 Task: Search one way flight ticket for 4 adults, 2 children, 2 infants in seat and 1 infant on lap in premium economy from Killeen: Killeen-fort Hood Regional Airport / Robert Gray Army Airfield to Evansville: Evansville Regional Airport on 8-3-2023. Choice of flights is Singapure airlines. Number of bags: 2 carry on bags. Price is upto 79000. Outbound departure time preference is 7:45.
Action: Mouse moved to (318, 161)
Screenshot: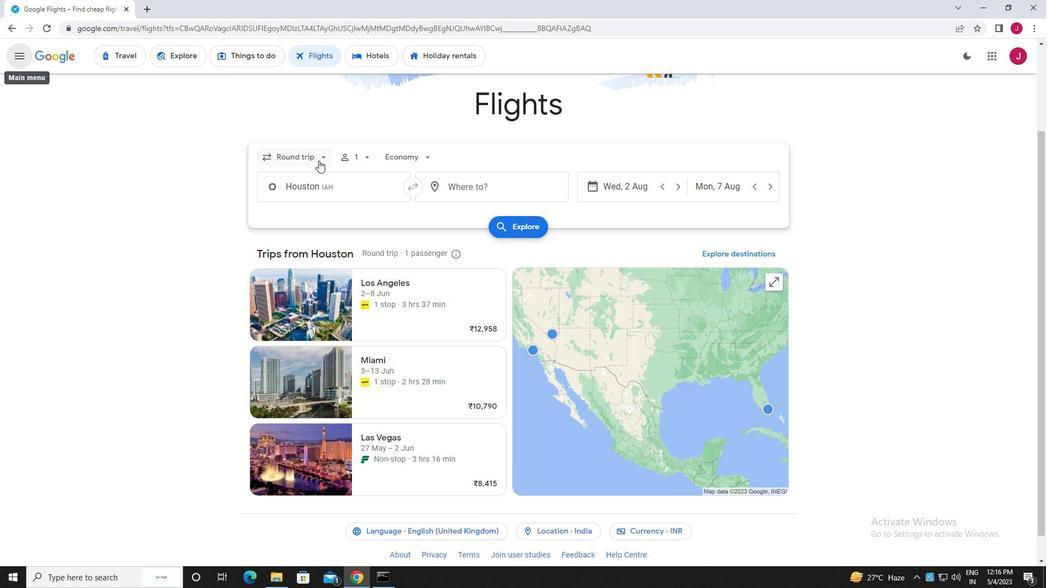 
Action: Mouse pressed left at (318, 161)
Screenshot: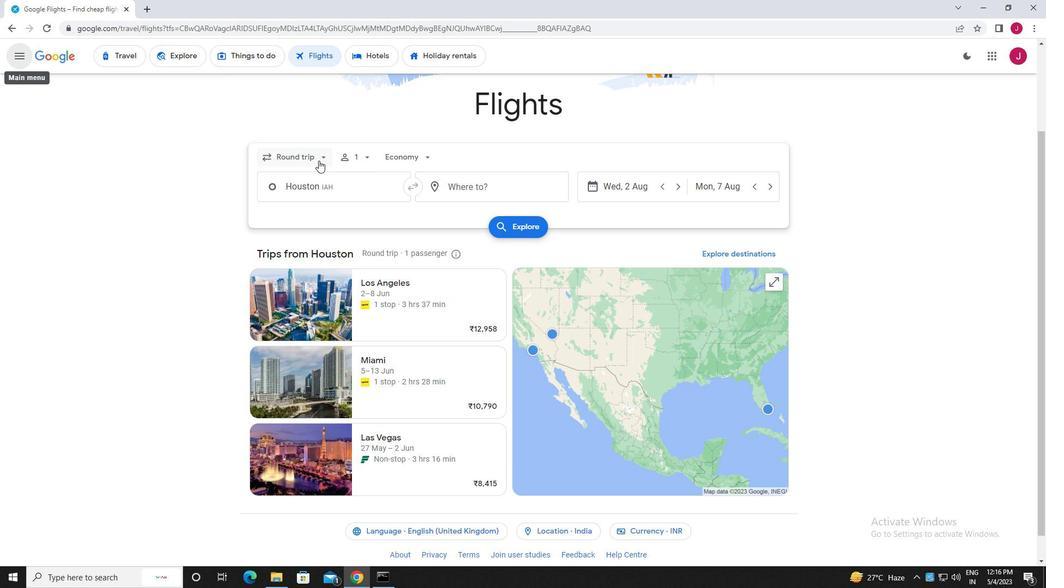 
Action: Mouse moved to (314, 203)
Screenshot: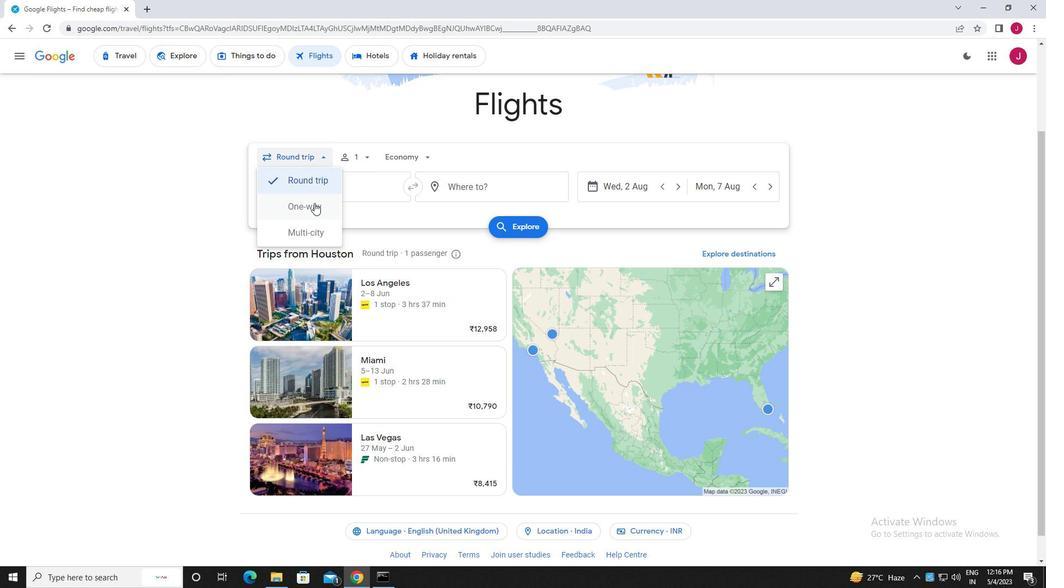 
Action: Mouse pressed left at (314, 203)
Screenshot: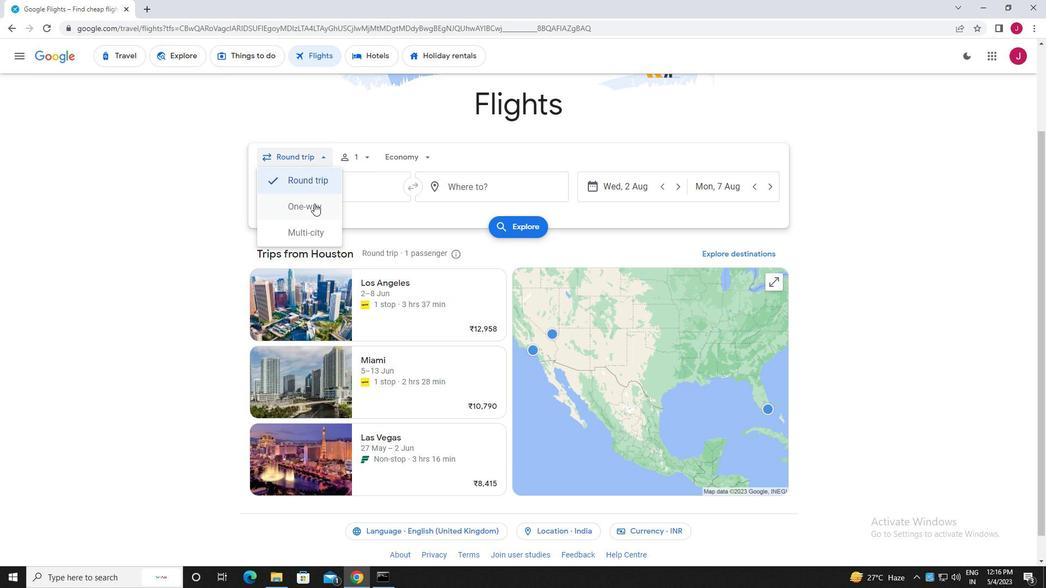 
Action: Mouse moved to (362, 161)
Screenshot: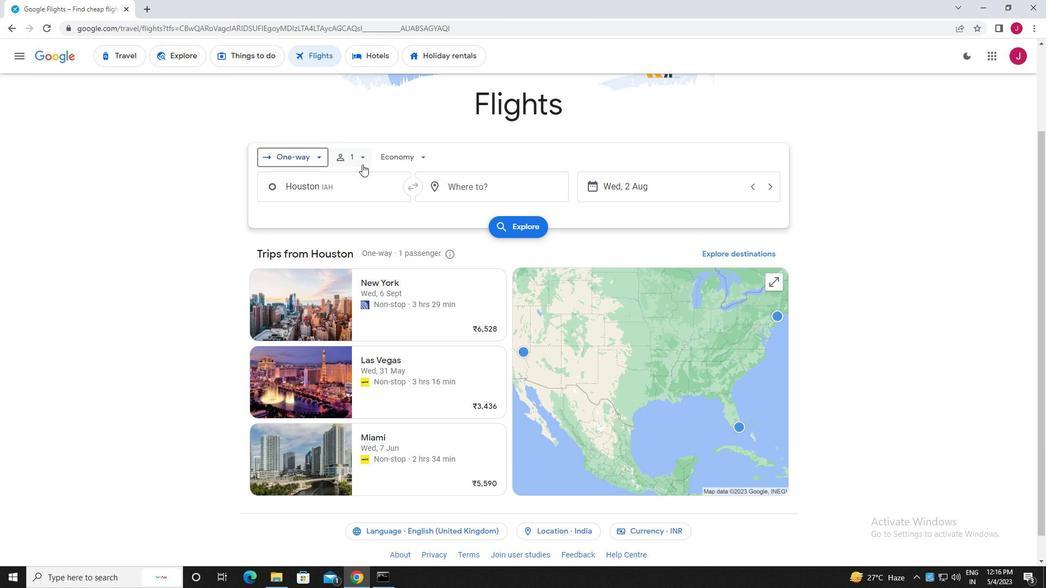 
Action: Mouse pressed left at (362, 161)
Screenshot: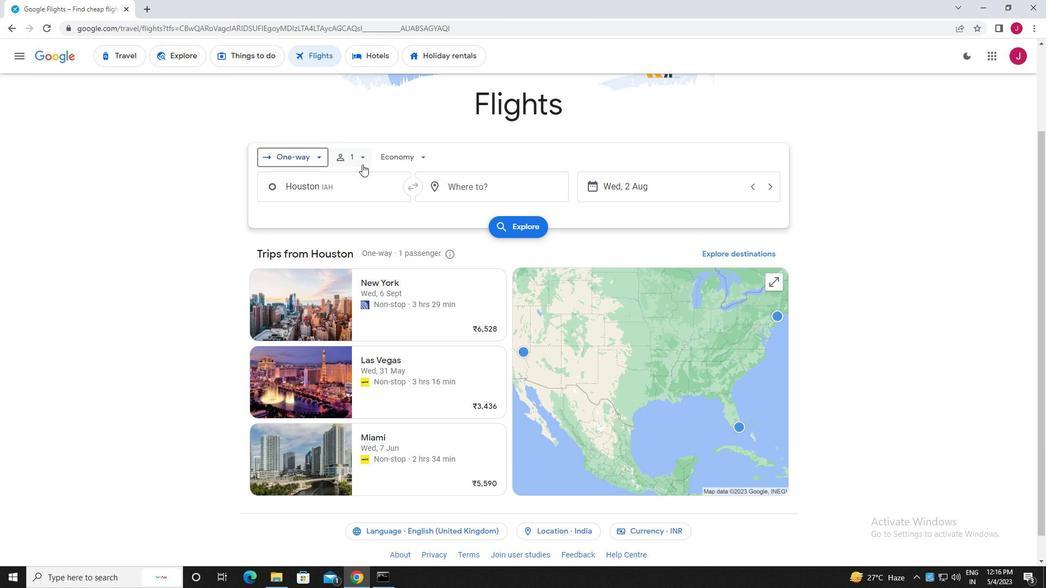 
Action: Mouse moved to (451, 186)
Screenshot: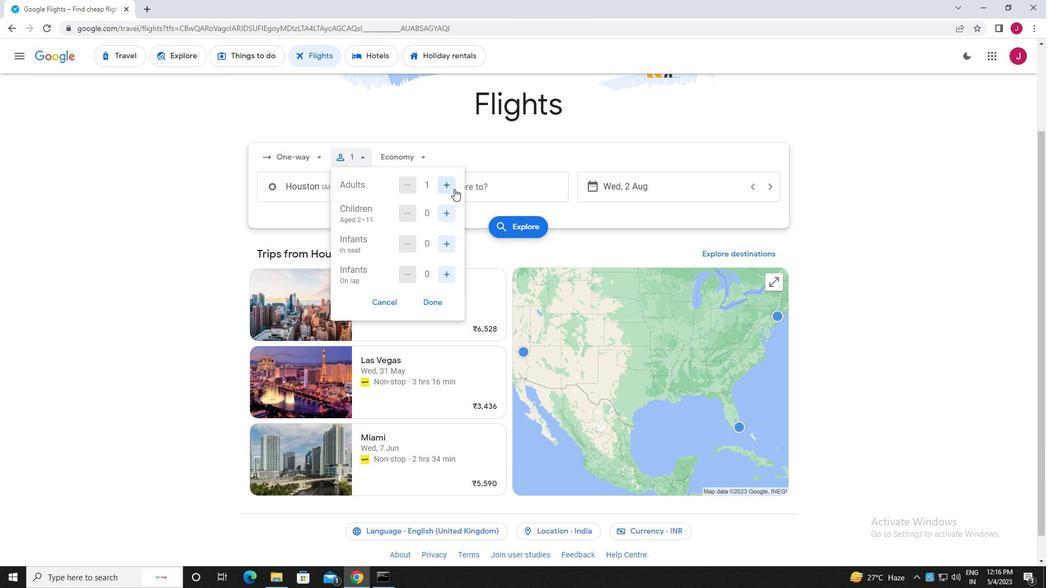 
Action: Mouse pressed left at (451, 186)
Screenshot: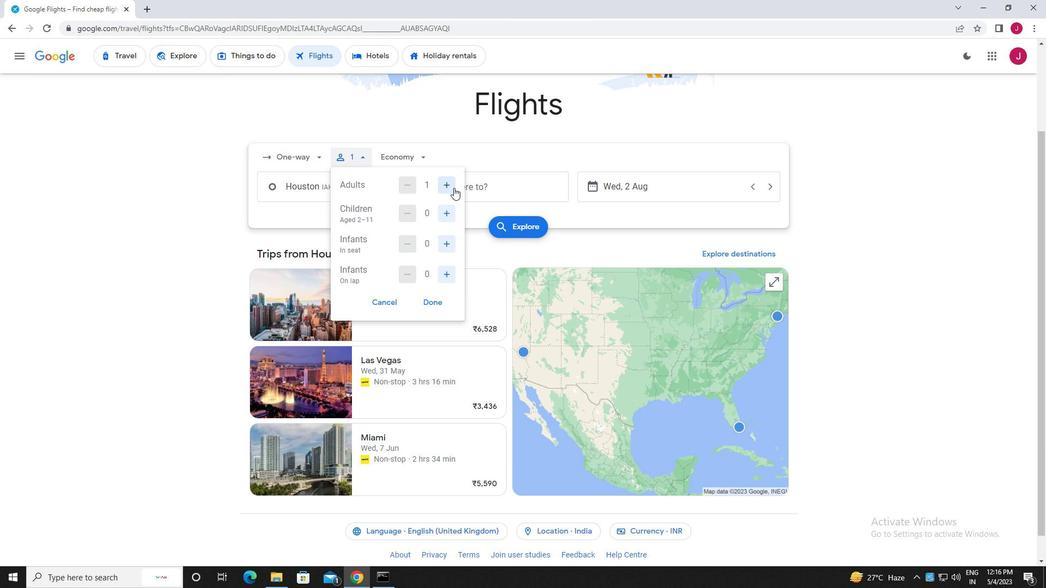 
Action: Mouse pressed left at (451, 186)
Screenshot: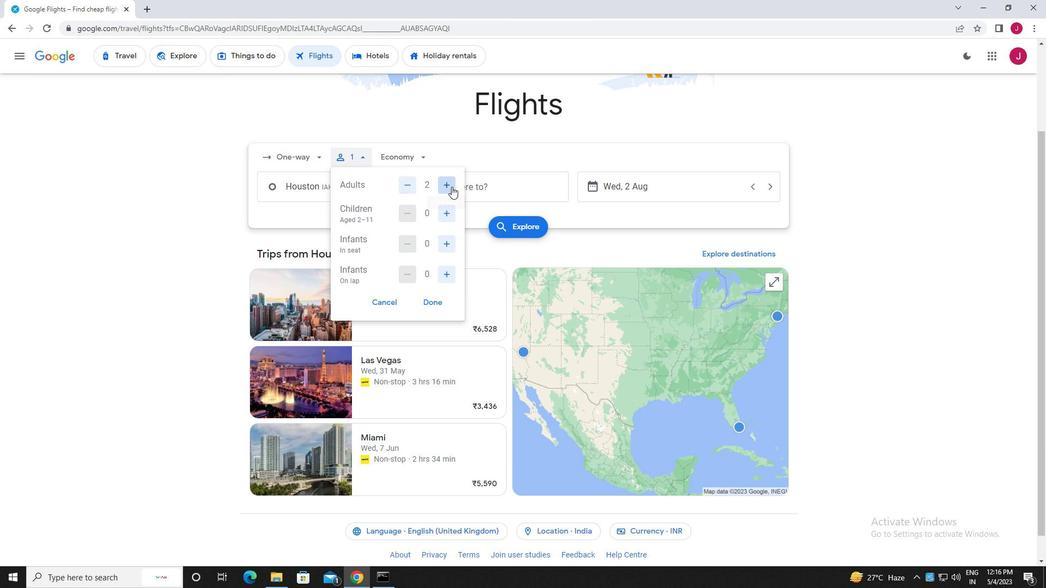 
Action: Mouse pressed left at (451, 186)
Screenshot: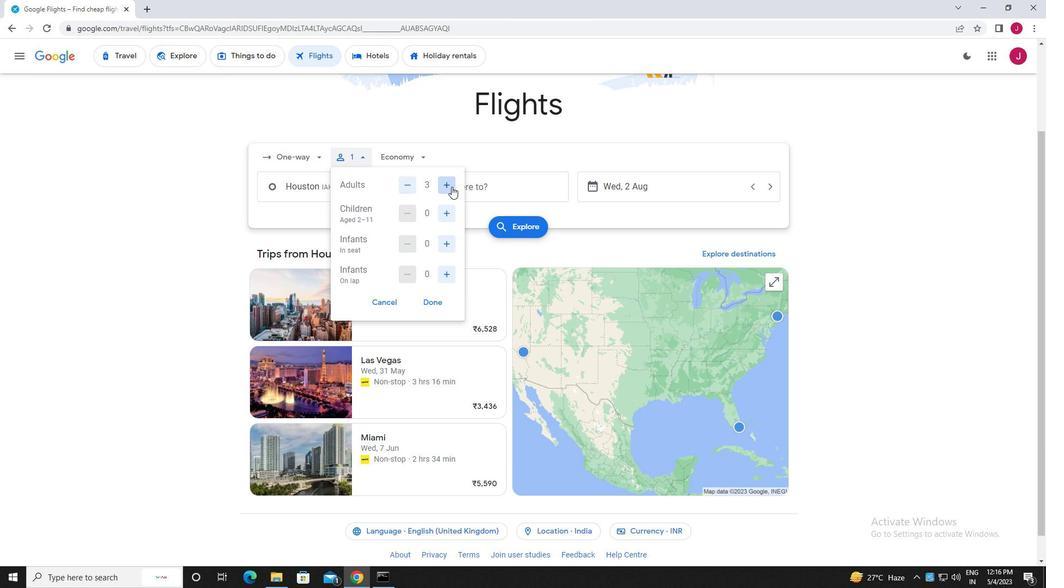 
Action: Mouse moved to (446, 213)
Screenshot: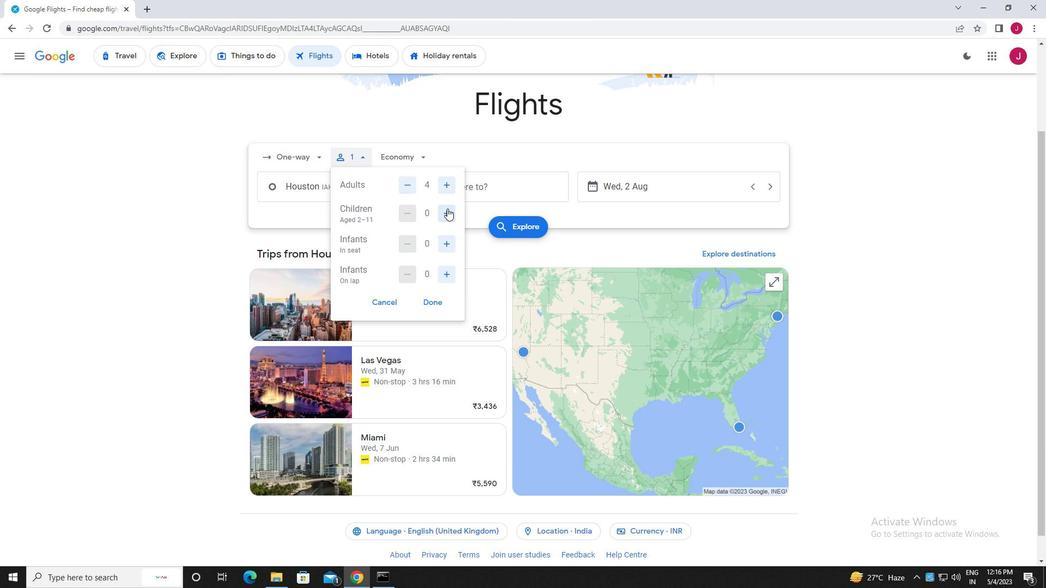 
Action: Mouse pressed left at (446, 213)
Screenshot: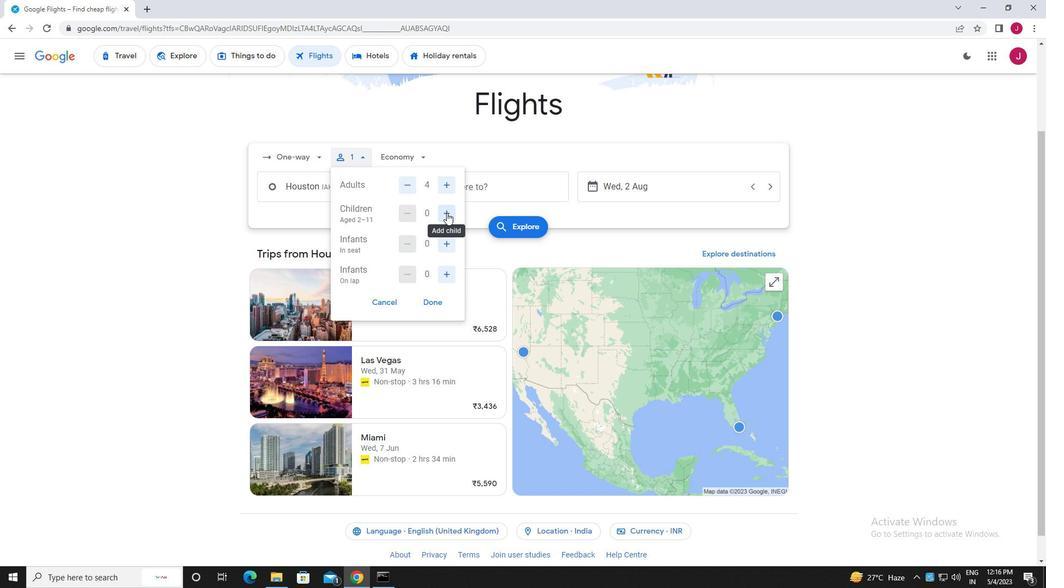 
Action: Mouse pressed left at (446, 213)
Screenshot: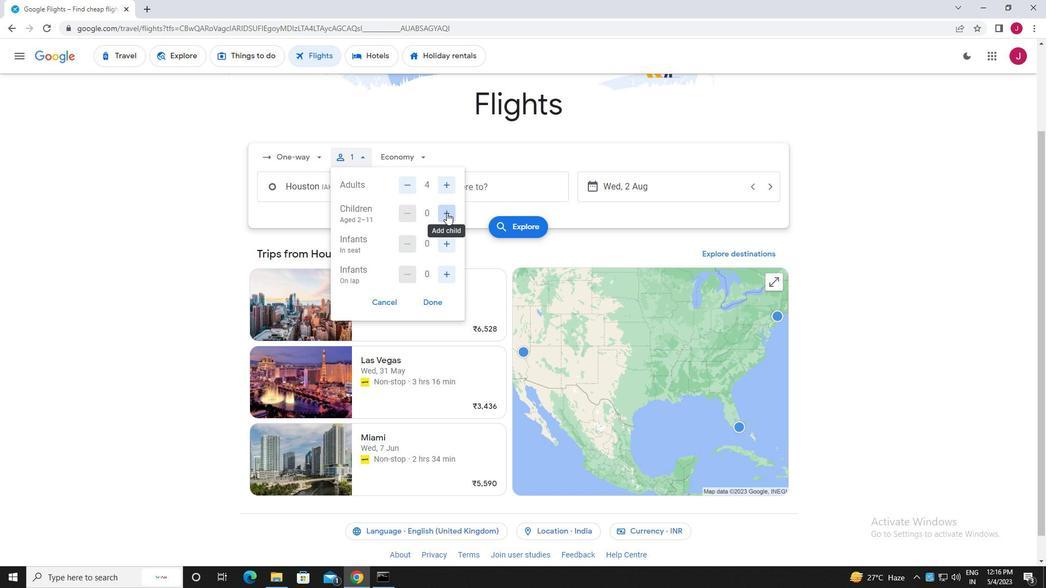 
Action: Mouse moved to (447, 240)
Screenshot: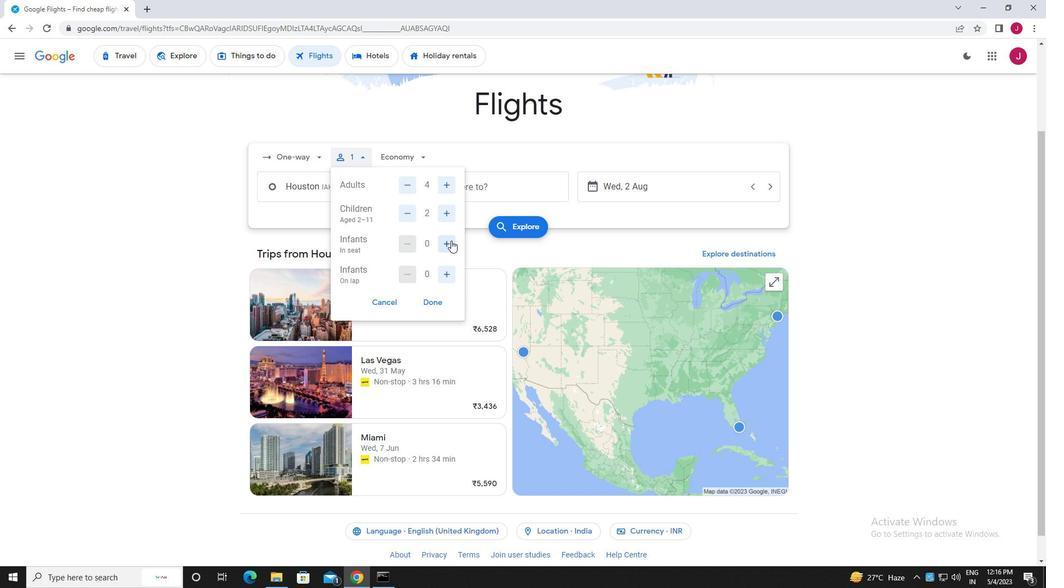
Action: Mouse pressed left at (447, 240)
Screenshot: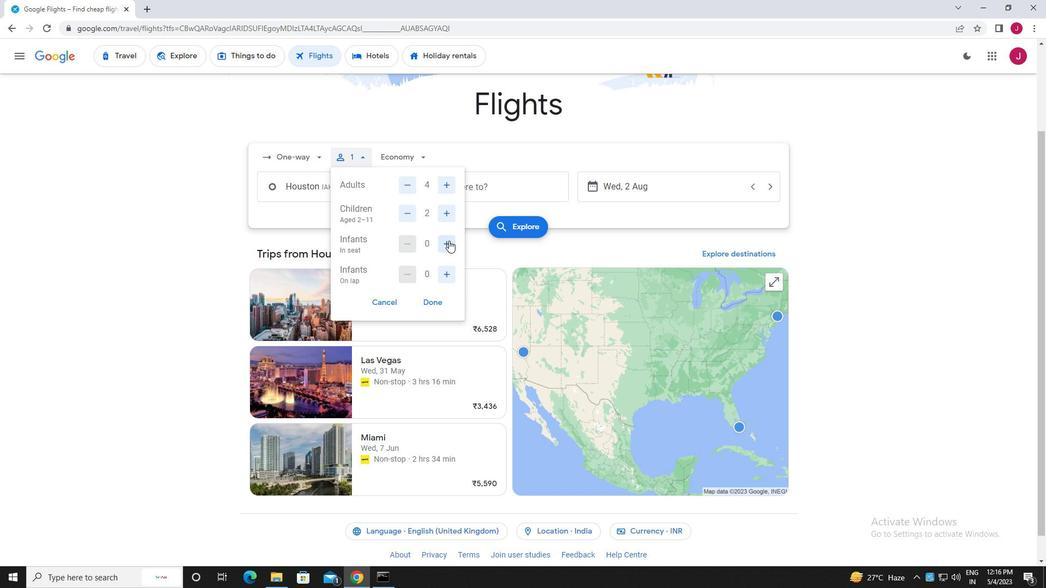 
Action: Mouse moved to (446, 240)
Screenshot: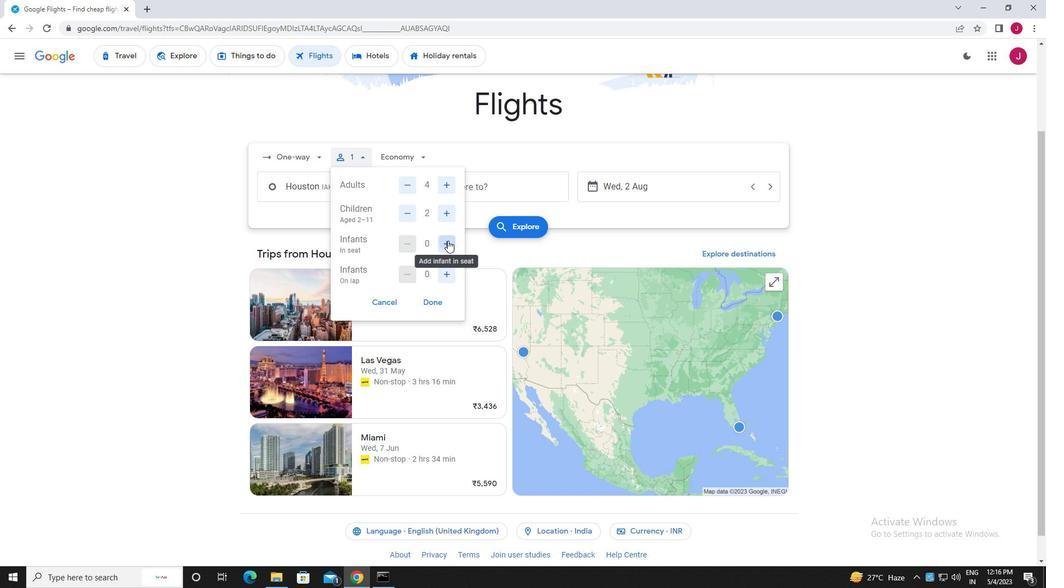 
Action: Mouse pressed left at (446, 240)
Screenshot: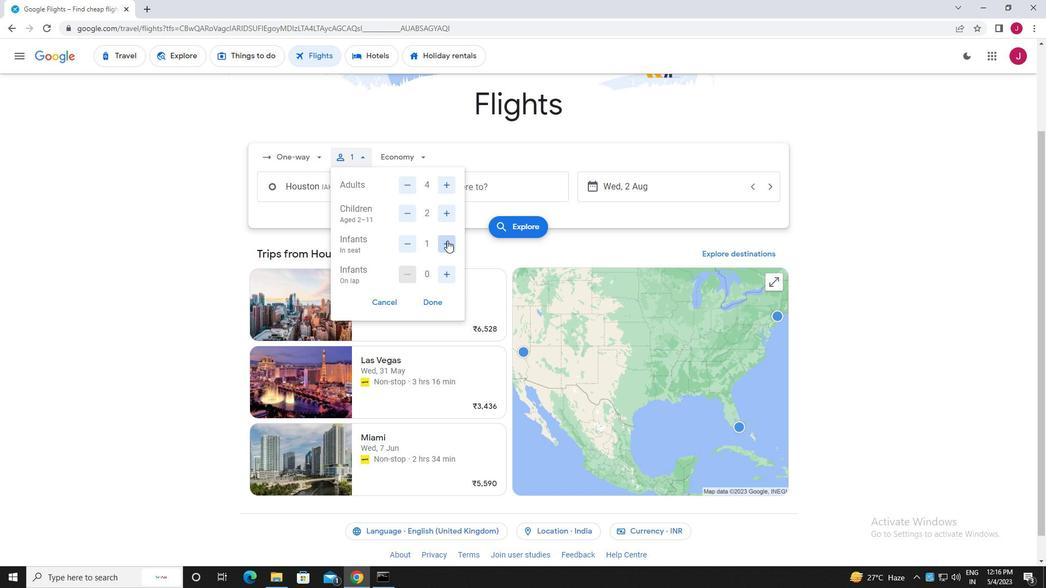 
Action: Mouse moved to (448, 272)
Screenshot: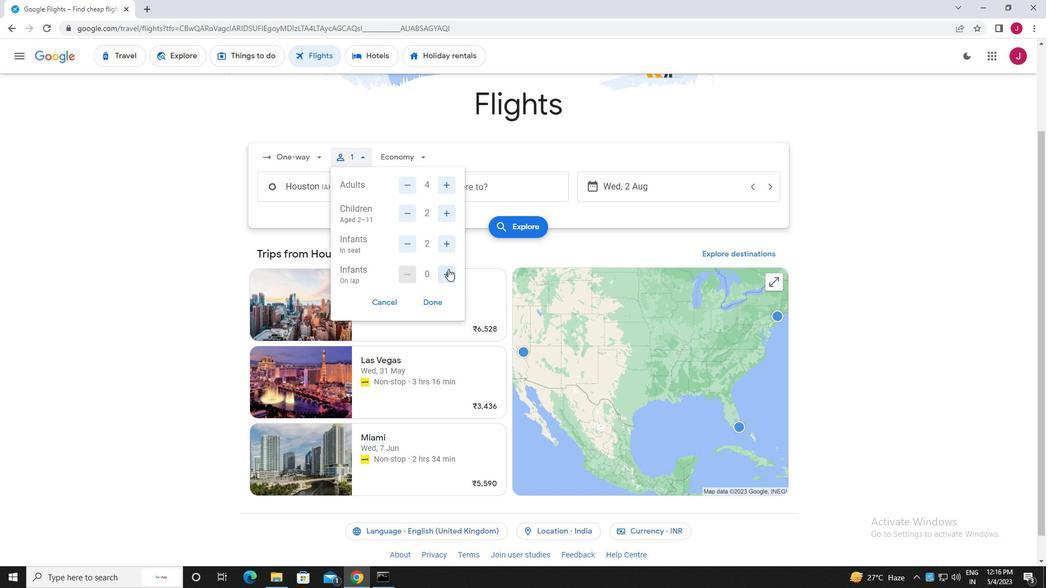 
Action: Mouse pressed left at (448, 272)
Screenshot: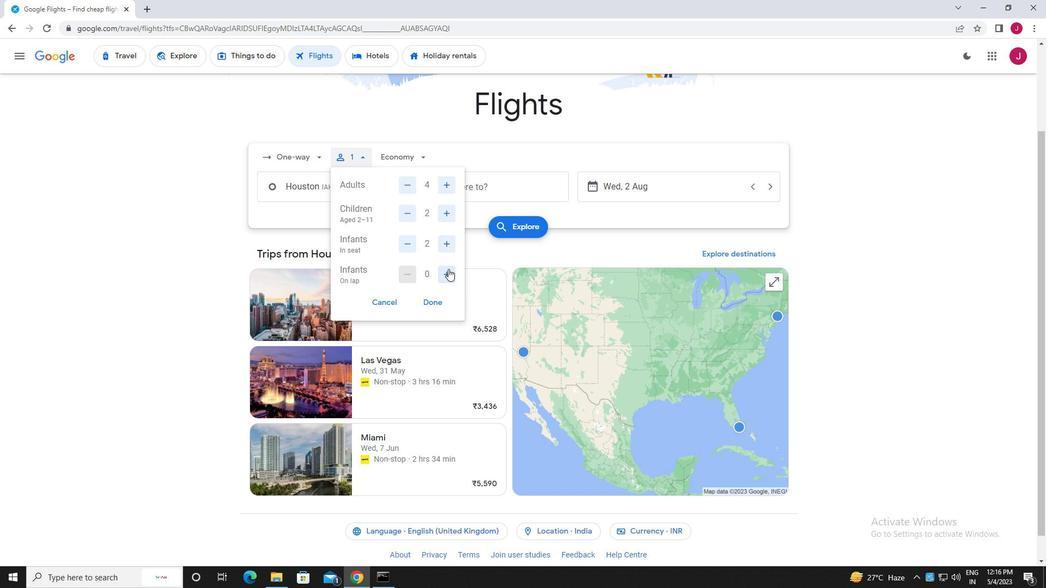 
Action: Mouse moved to (434, 299)
Screenshot: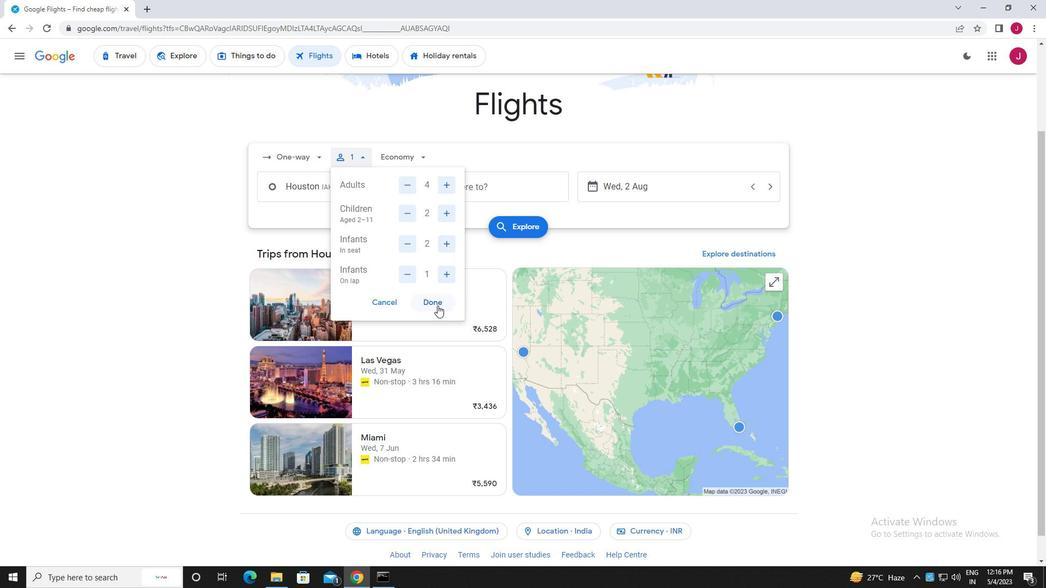 
Action: Mouse pressed left at (434, 299)
Screenshot: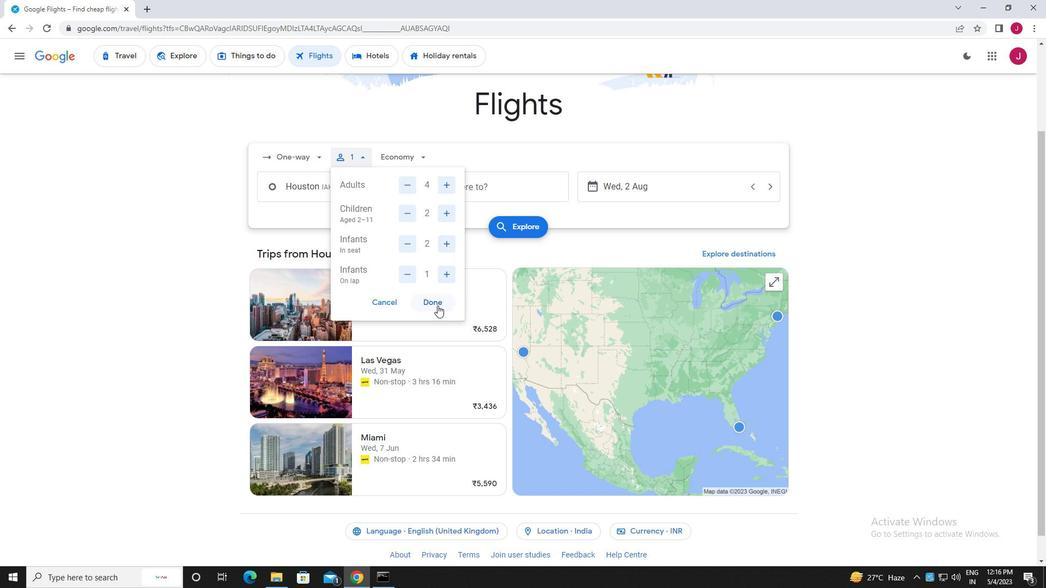 
Action: Mouse moved to (414, 159)
Screenshot: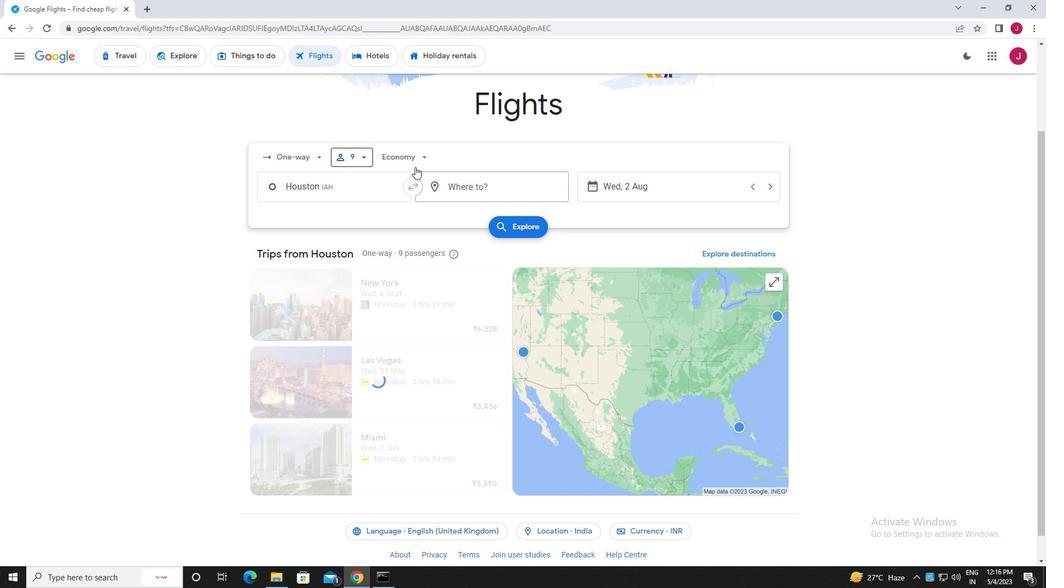 
Action: Mouse pressed left at (414, 159)
Screenshot: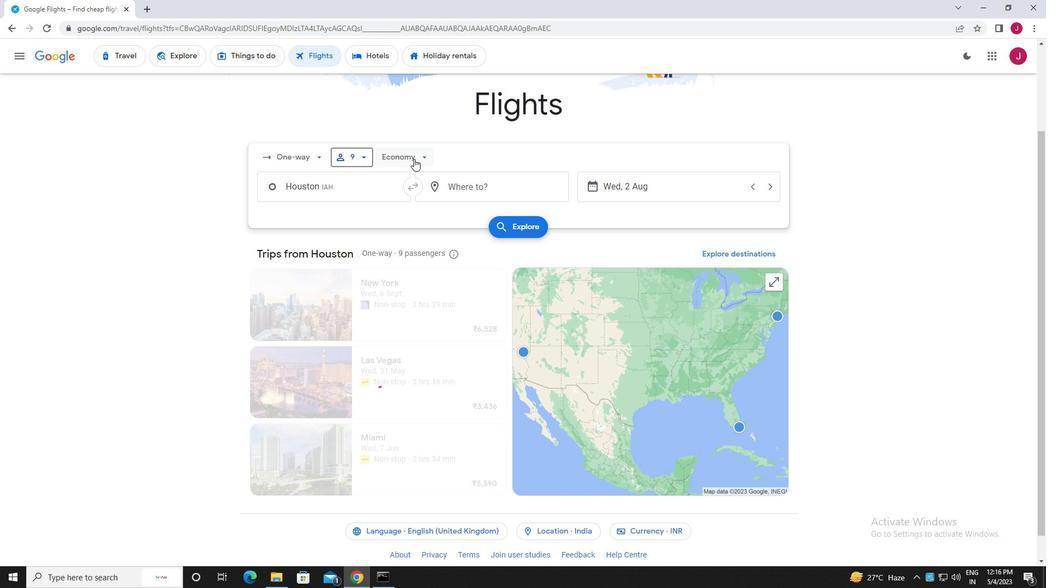
Action: Mouse moved to (430, 208)
Screenshot: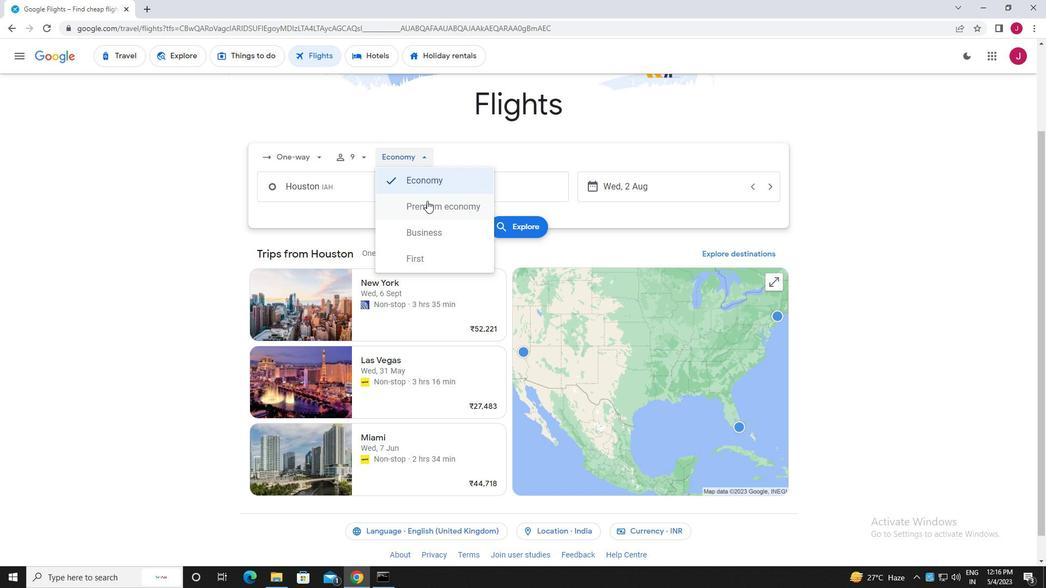 
Action: Mouse pressed left at (430, 208)
Screenshot: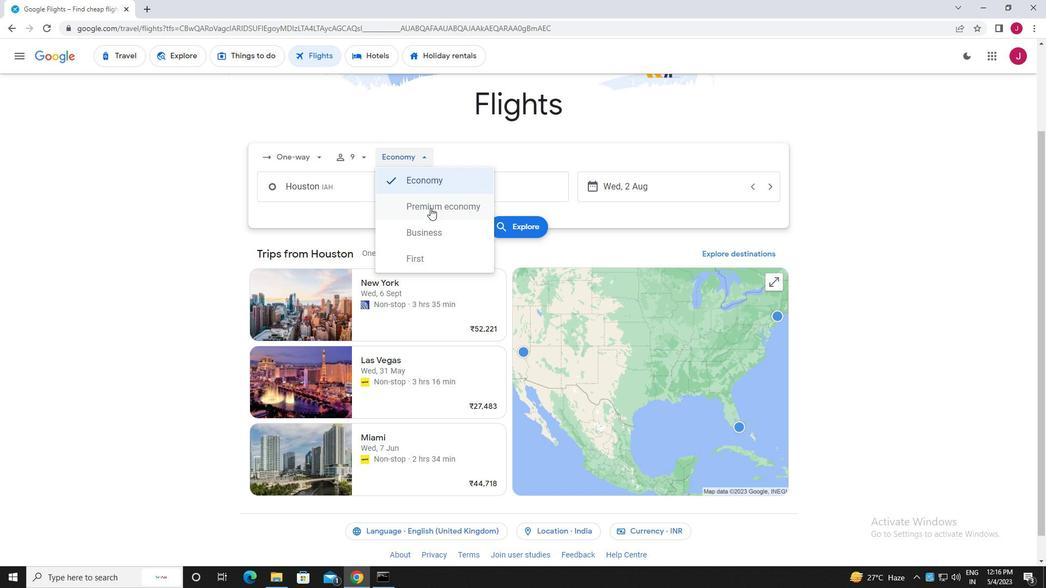 
Action: Mouse moved to (377, 189)
Screenshot: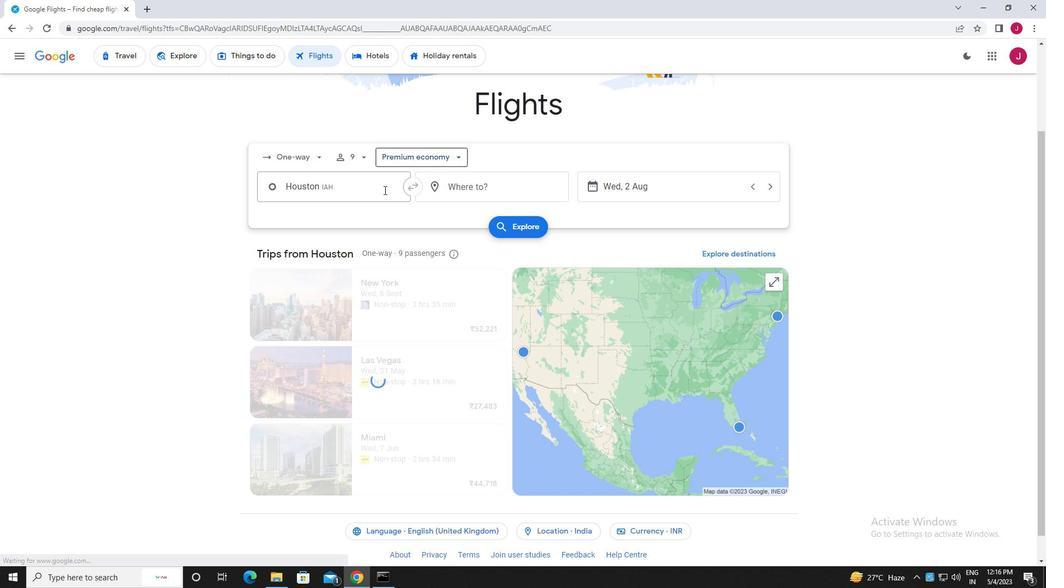 
Action: Mouse pressed left at (377, 189)
Screenshot: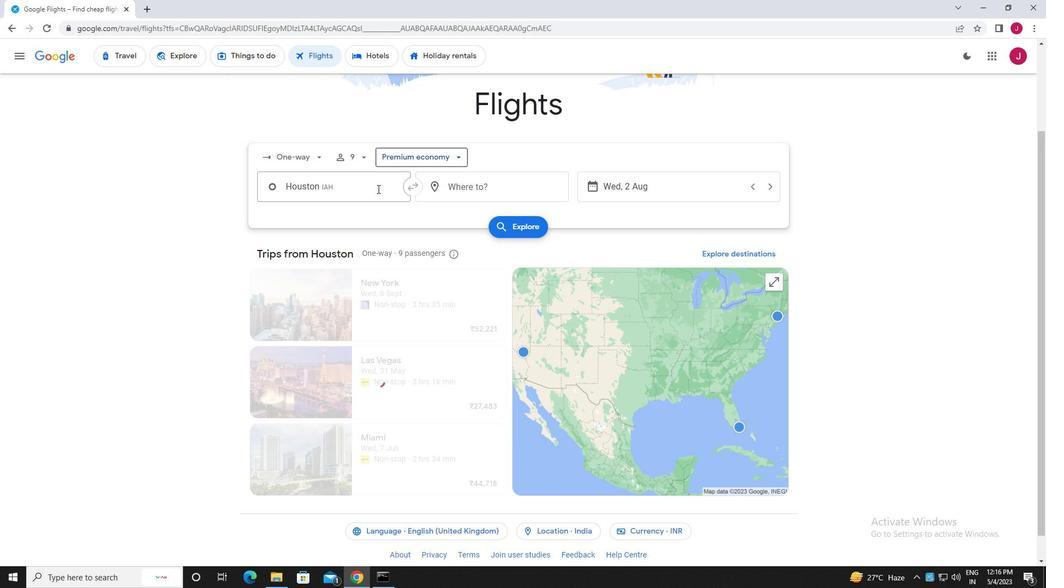 
Action: Key pressed killen<Key.space>fort
Screenshot: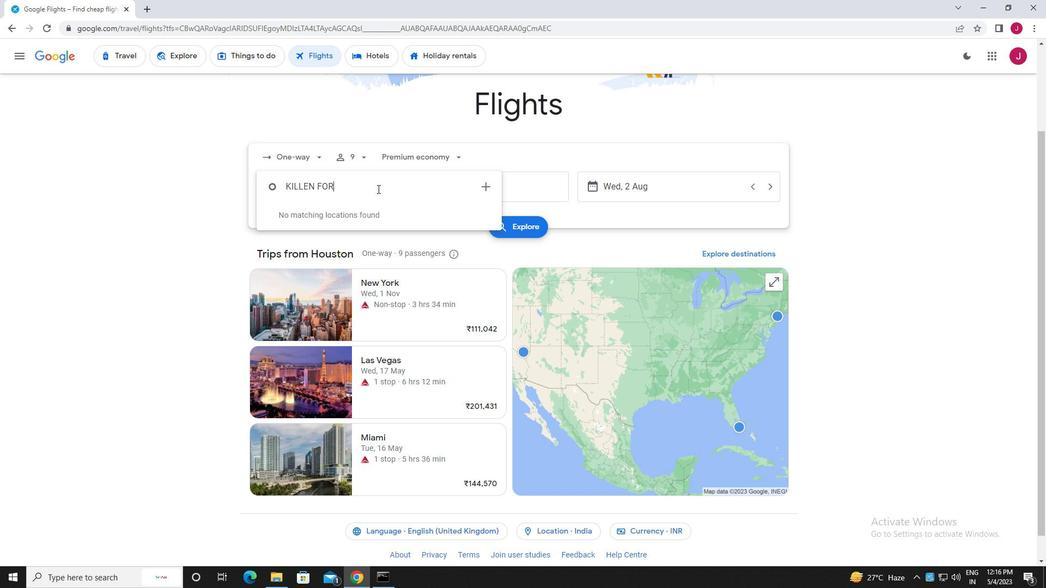 
Action: Mouse moved to (384, 219)
Screenshot: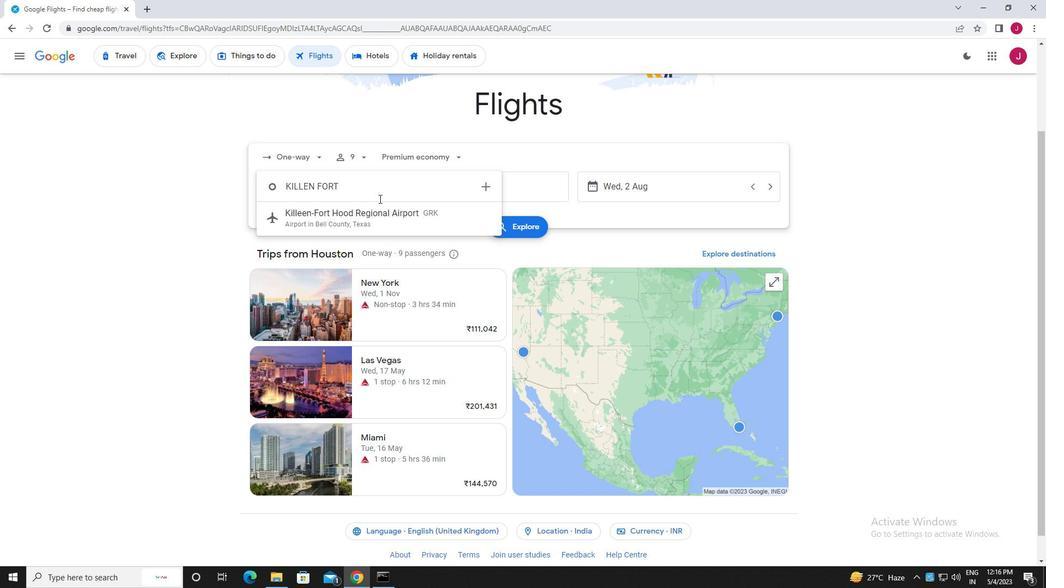 
Action: Mouse pressed left at (384, 219)
Screenshot: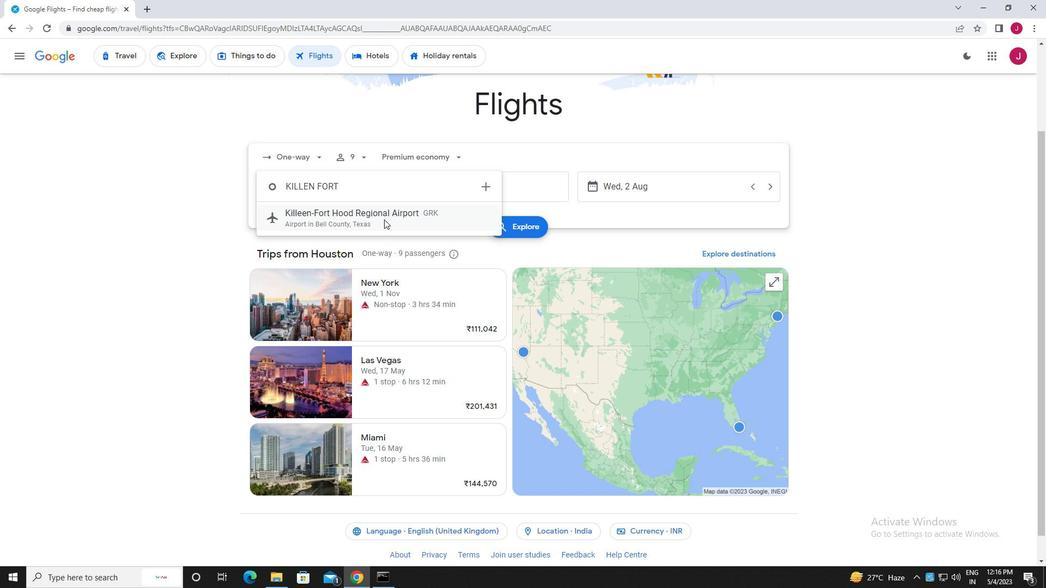 
Action: Mouse moved to (478, 189)
Screenshot: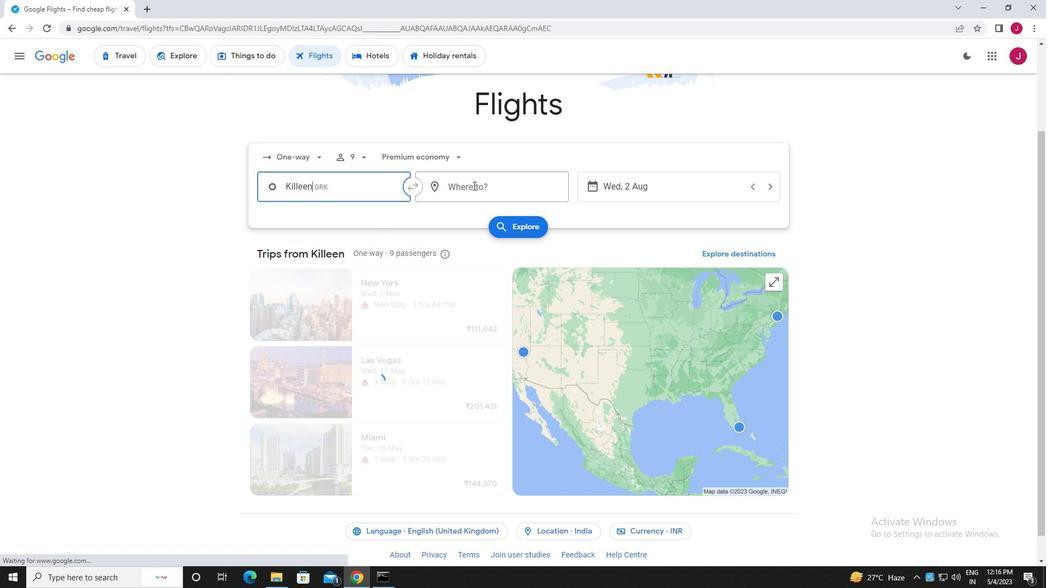 
Action: Mouse pressed left at (478, 189)
Screenshot: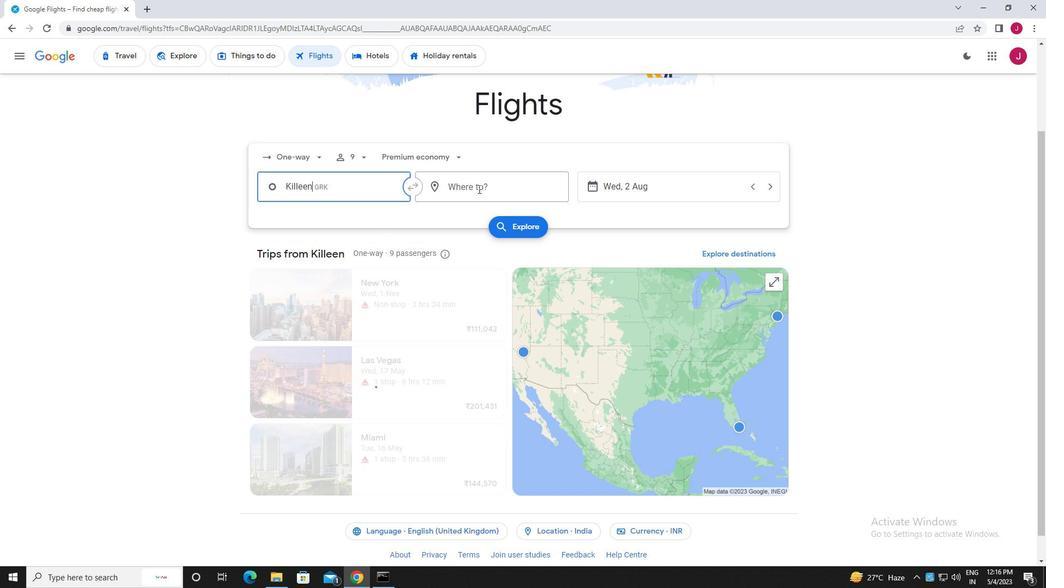
Action: Key pressed evans
Screenshot: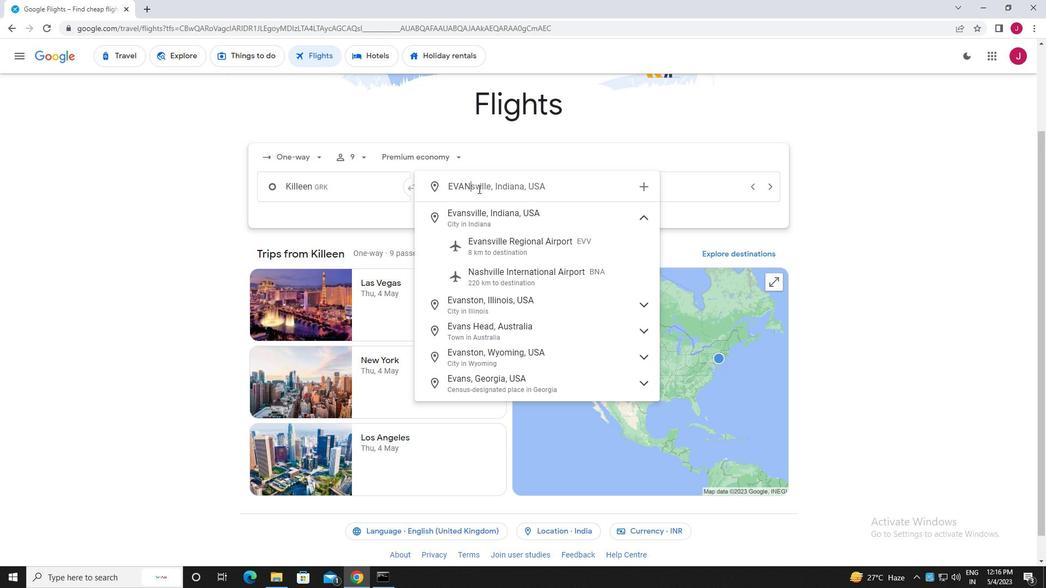
Action: Mouse moved to (519, 240)
Screenshot: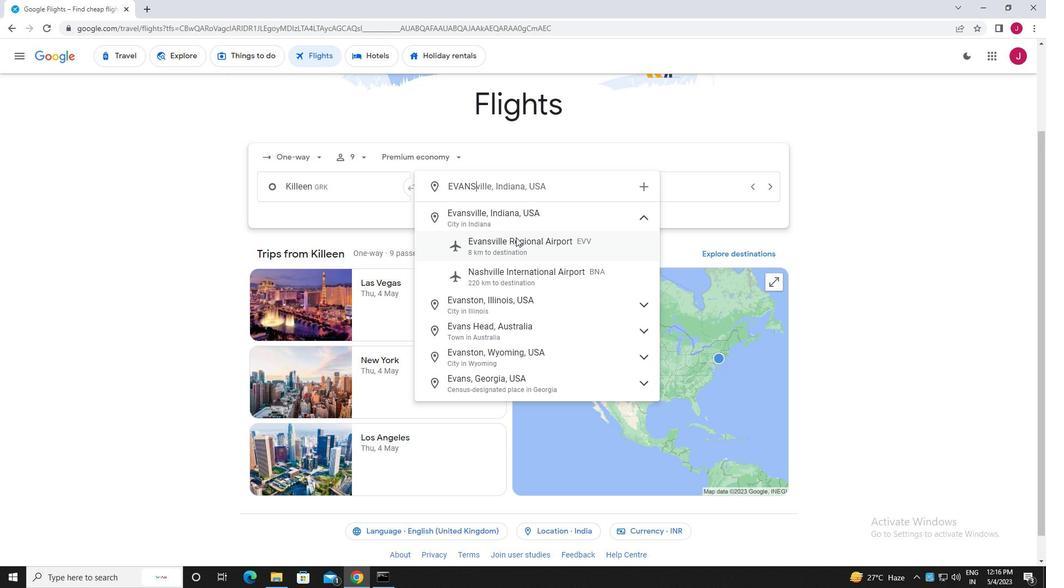 
Action: Mouse pressed left at (519, 240)
Screenshot: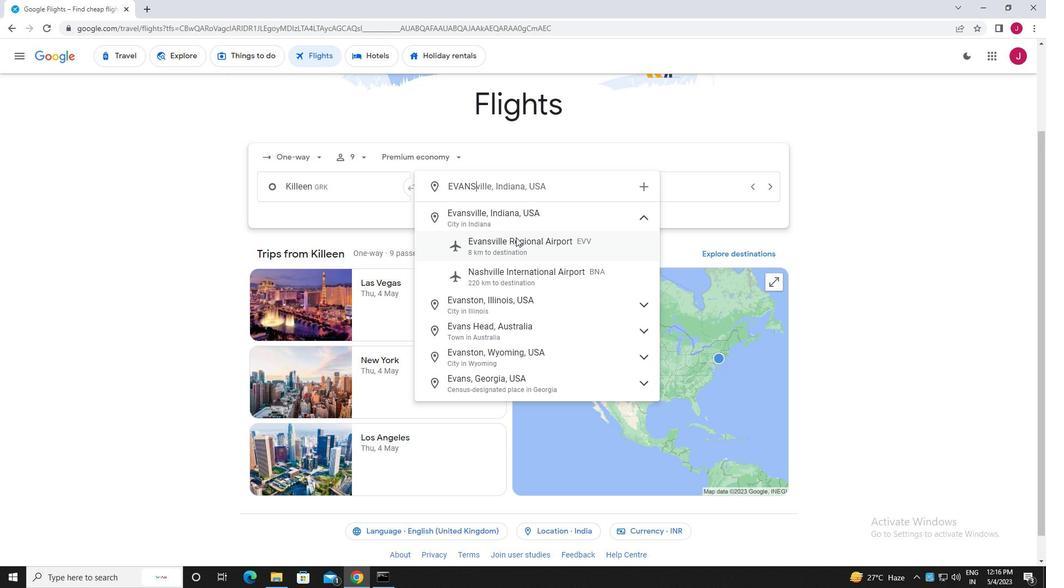 
Action: Mouse moved to (651, 185)
Screenshot: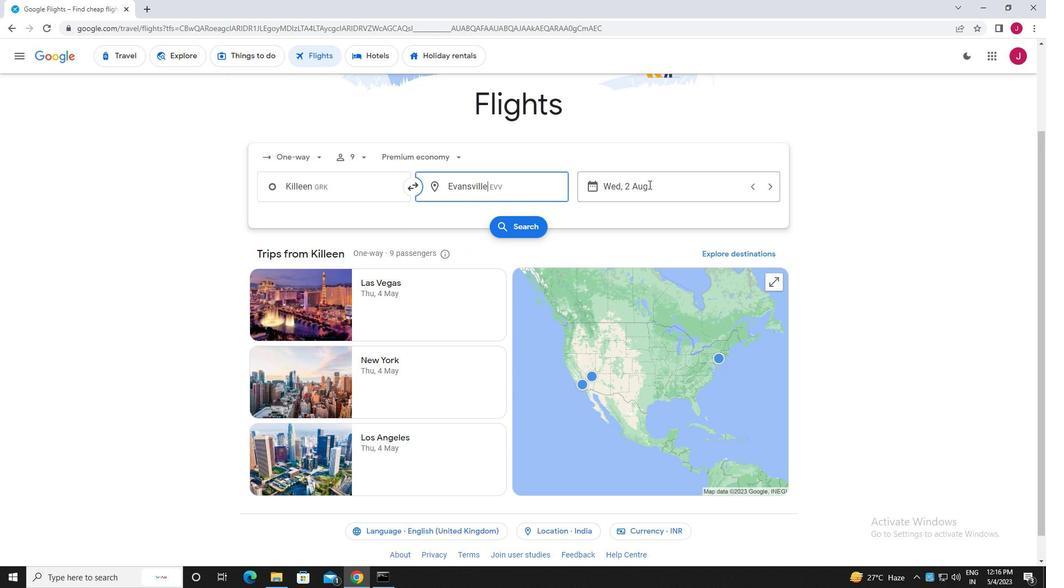 
Action: Mouse pressed left at (651, 185)
Screenshot: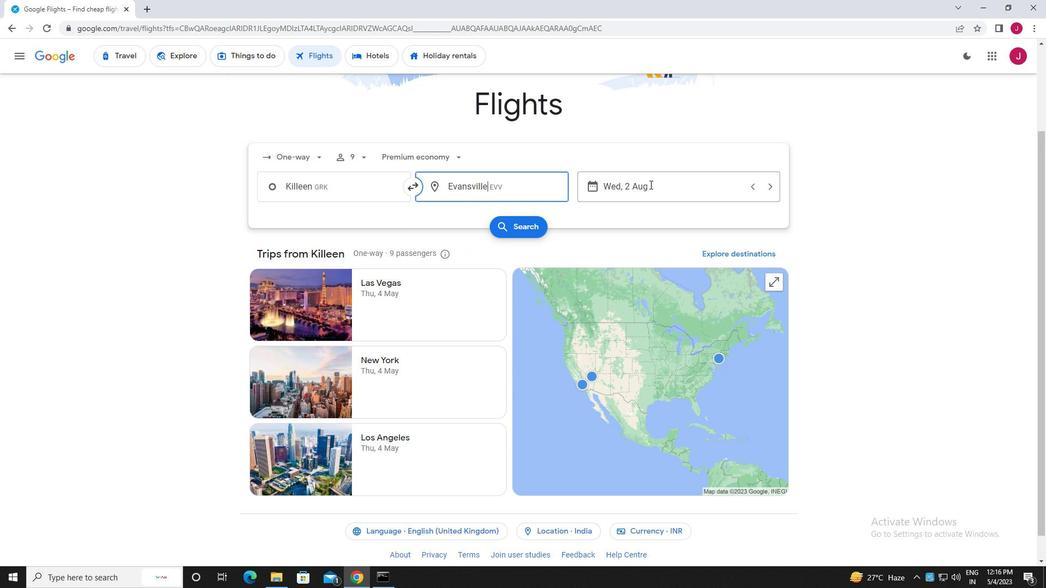 
Action: Mouse moved to (505, 268)
Screenshot: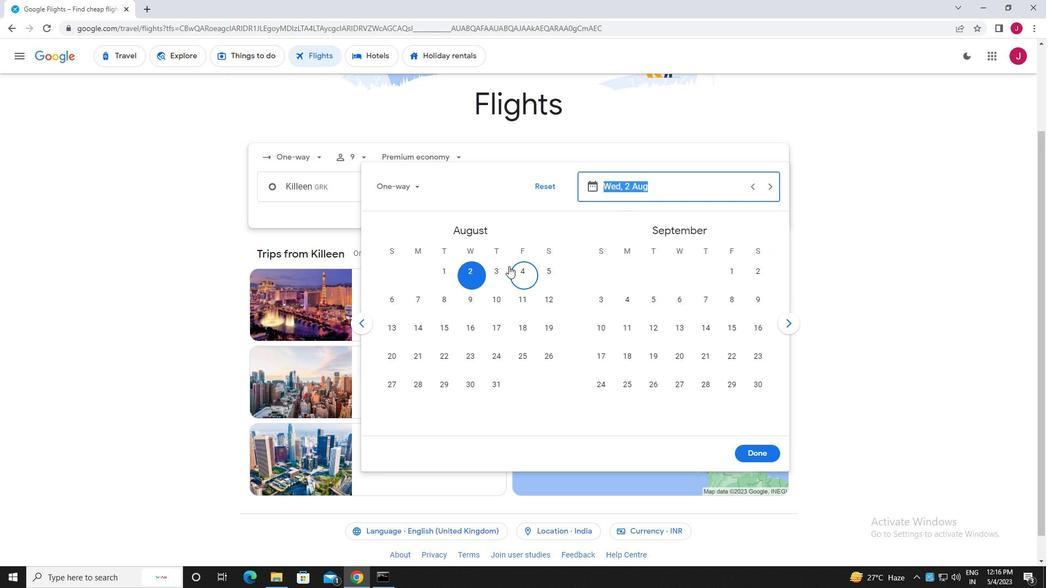 
Action: Mouse pressed left at (505, 268)
Screenshot: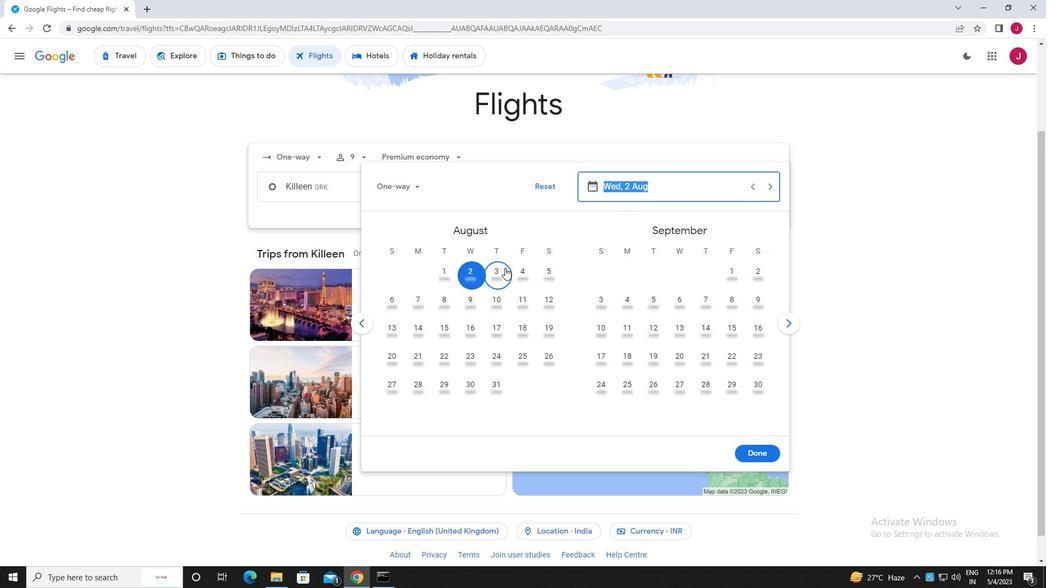 
Action: Mouse moved to (760, 453)
Screenshot: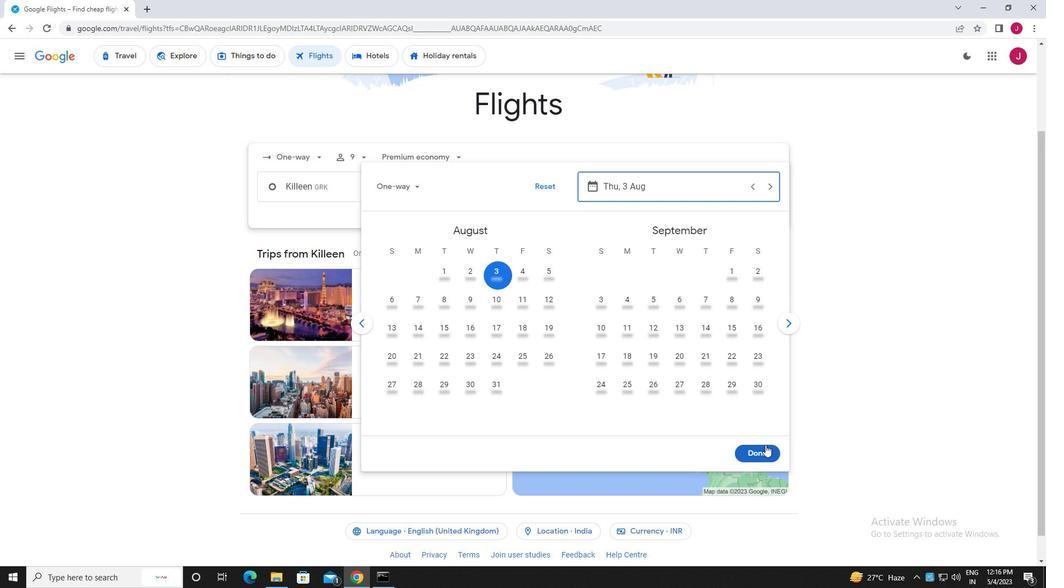 
Action: Mouse pressed left at (760, 453)
Screenshot: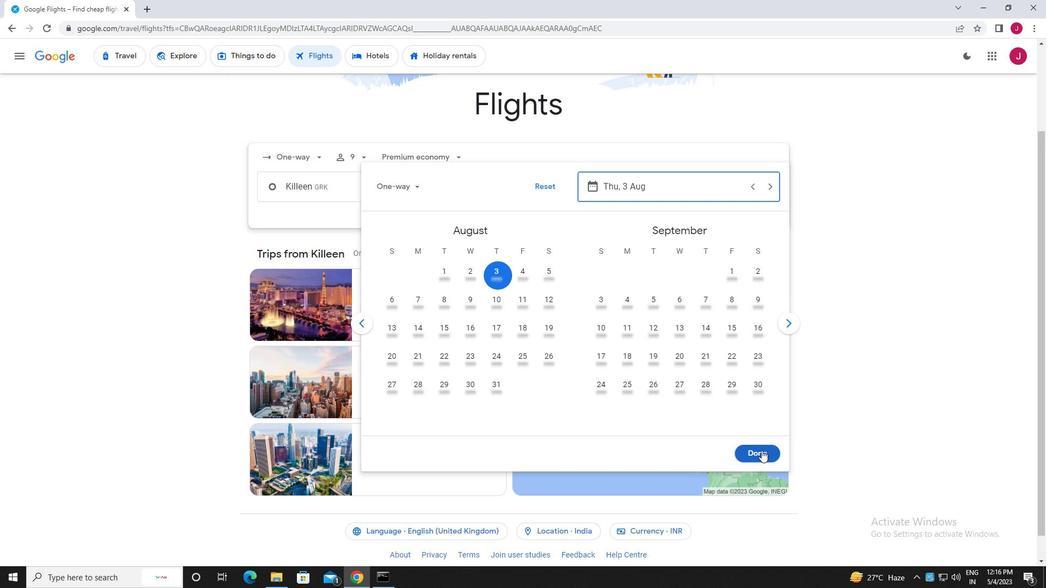 
Action: Mouse moved to (532, 224)
Screenshot: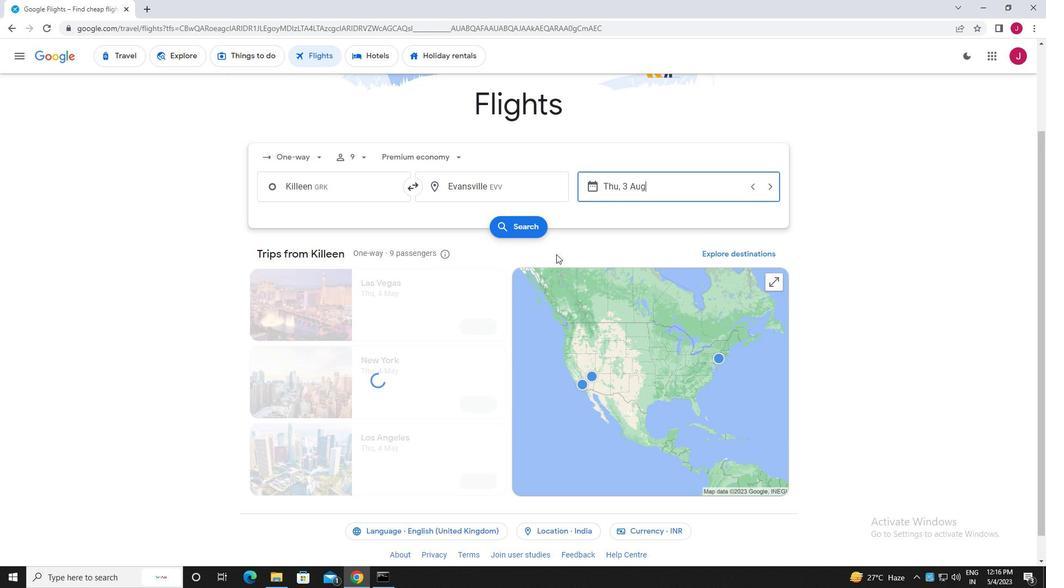 
Action: Mouse pressed left at (532, 224)
Screenshot: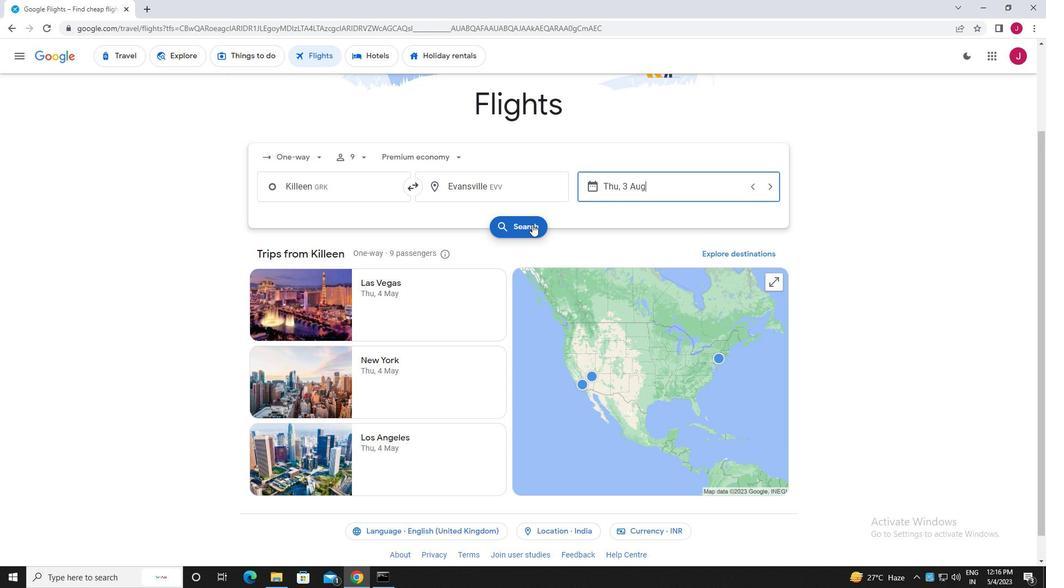 
Action: Mouse moved to (282, 154)
Screenshot: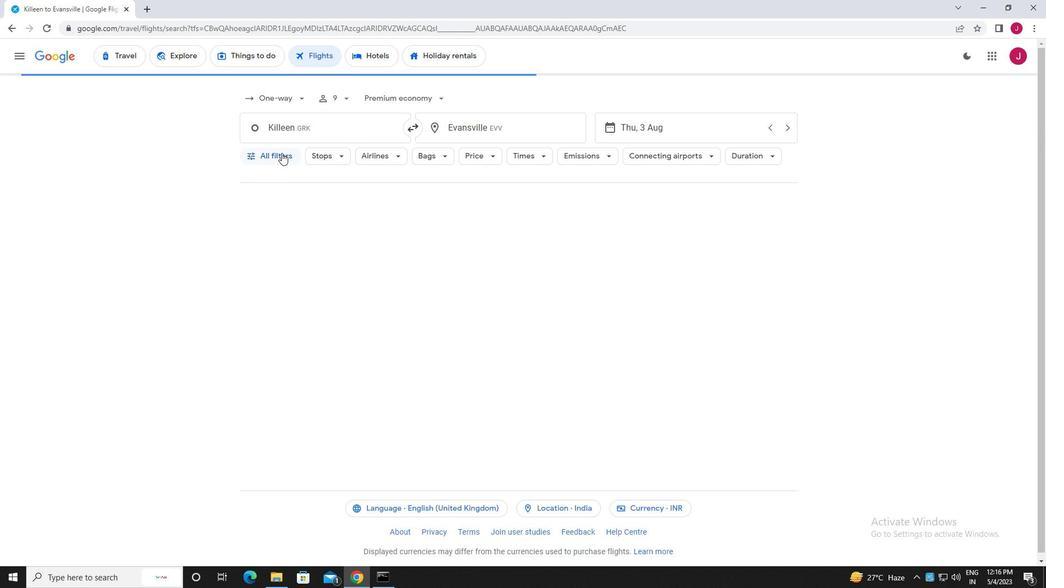 
Action: Mouse pressed left at (282, 154)
Screenshot: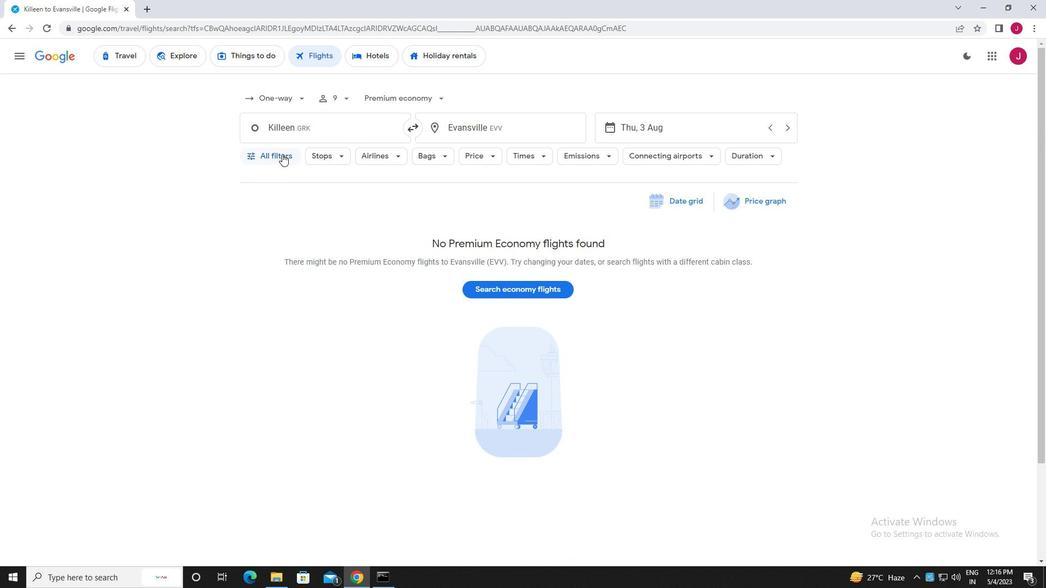 
Action: Mouse moved to (322, 220)
Screenshot: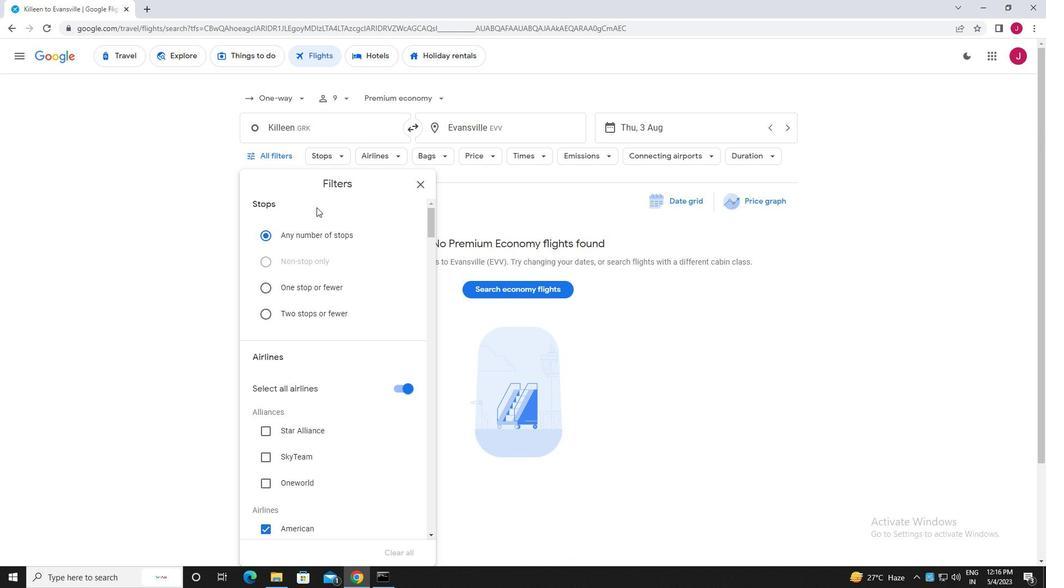 
Action: Mouse scrolled (322, 220) with delta (0, 0)
Screenshot: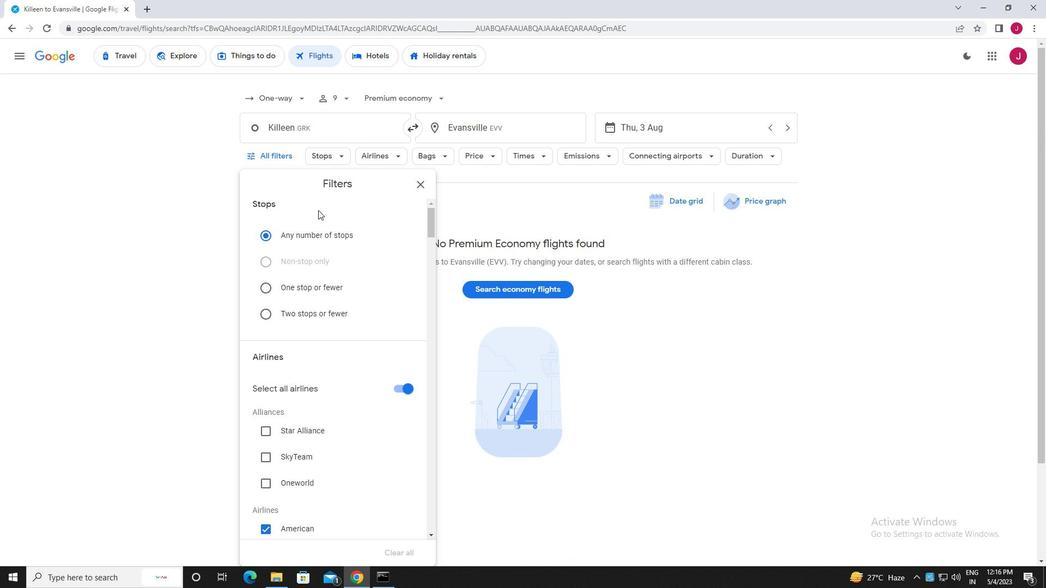
Action: Mouse moved to (322, 221)
Screenshot: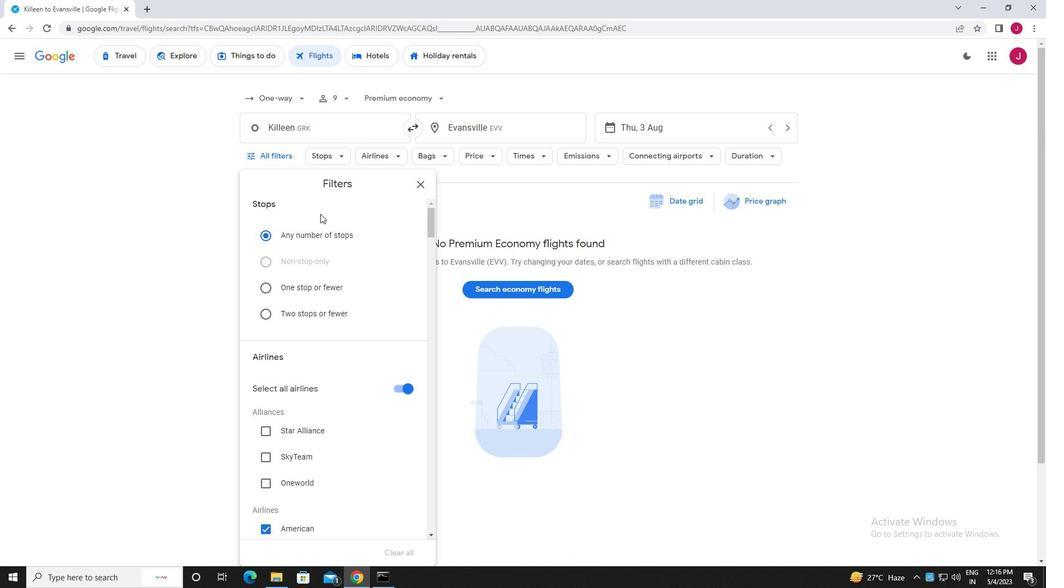 
Action: Mouse scrolled (322, 220) with delta (0, 0)
Screenshot: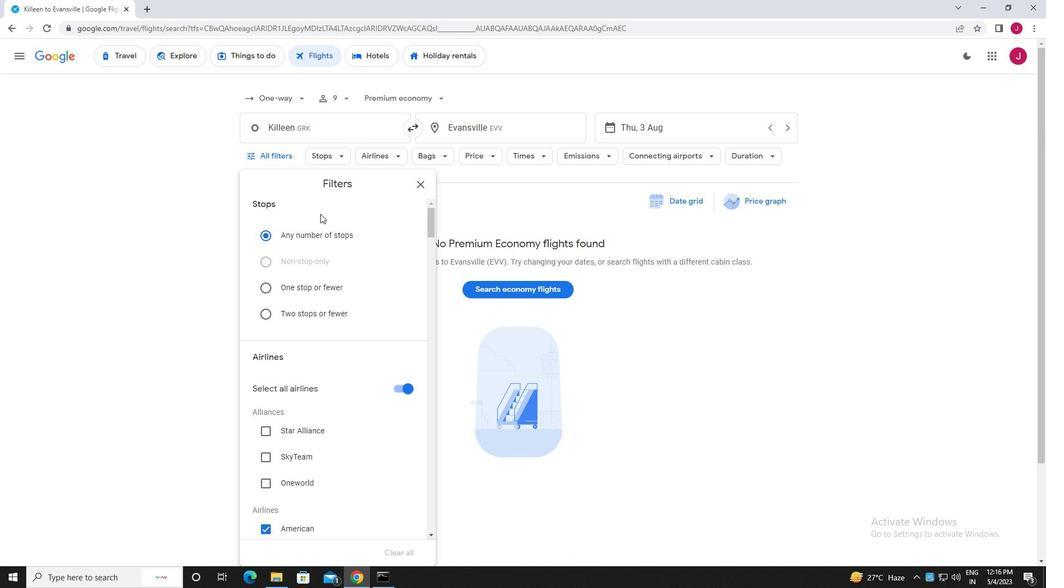 
Action: Mouse moved to (322, 221)
Screenshot: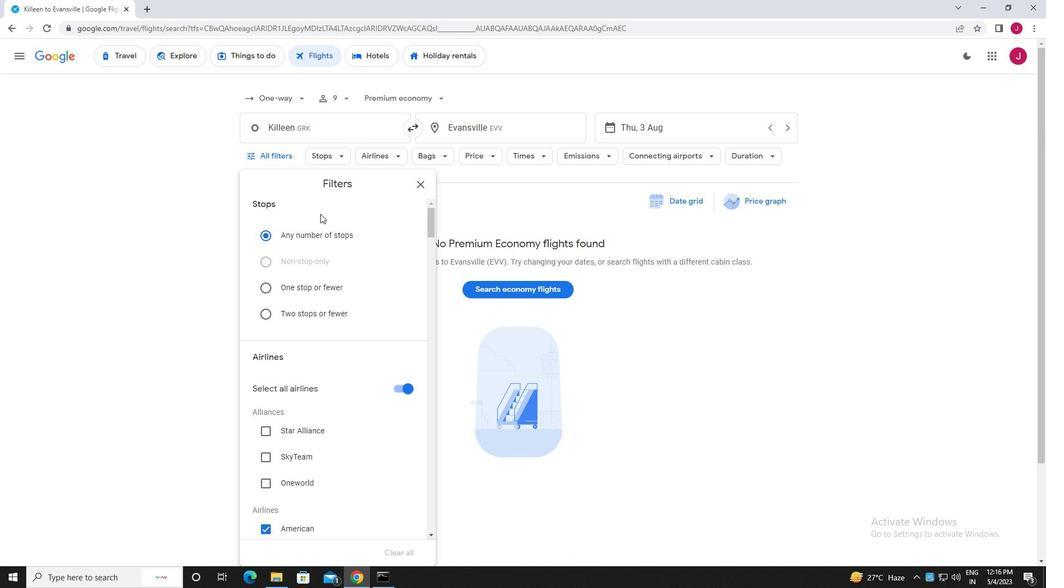 
Action: Mouse scrolled (322, 221) with delta (0, 0)
Screenshot: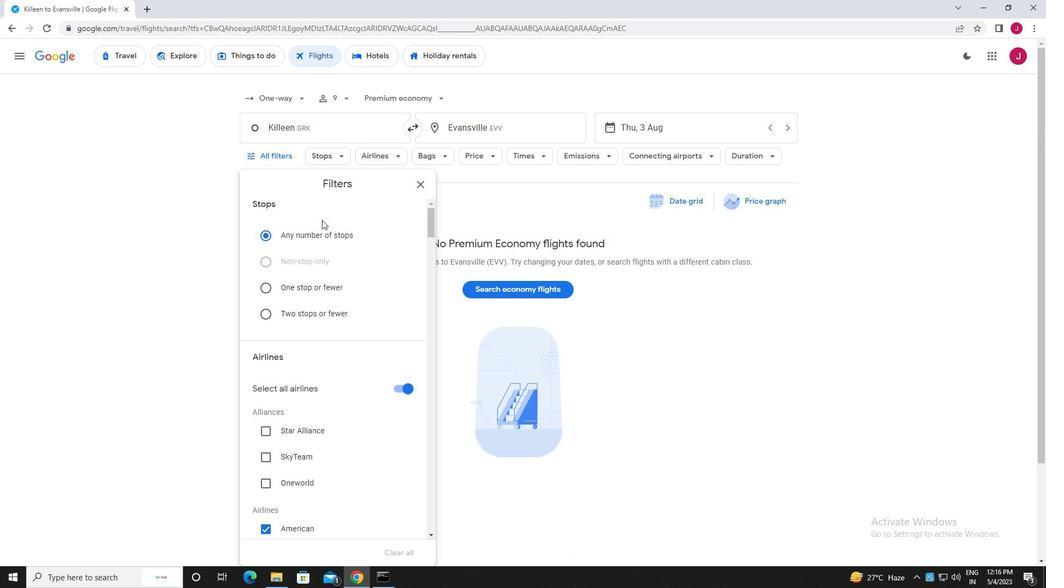 
Action: Mouse moved to (398, 228)
Screenshot: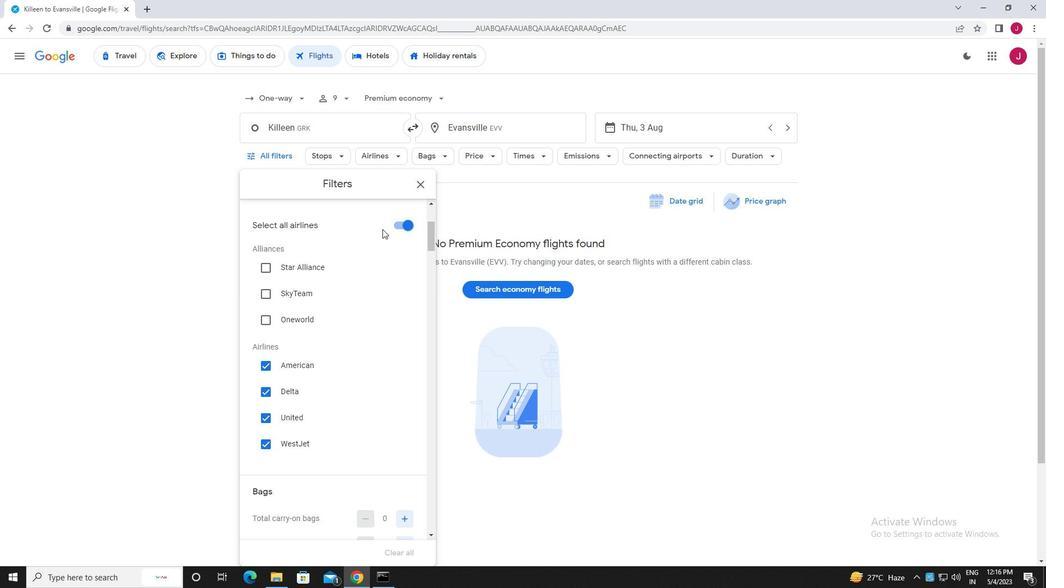 
Action: Mouse pressed left at (398, 228)
Screenshot: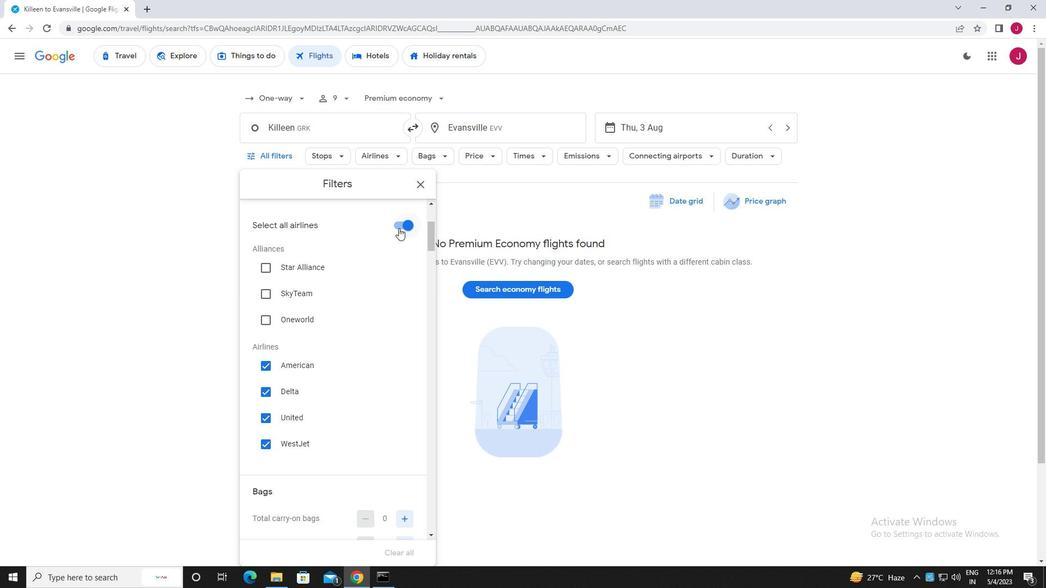 
Action: Mouse moved to (322, 360)
Screenshot: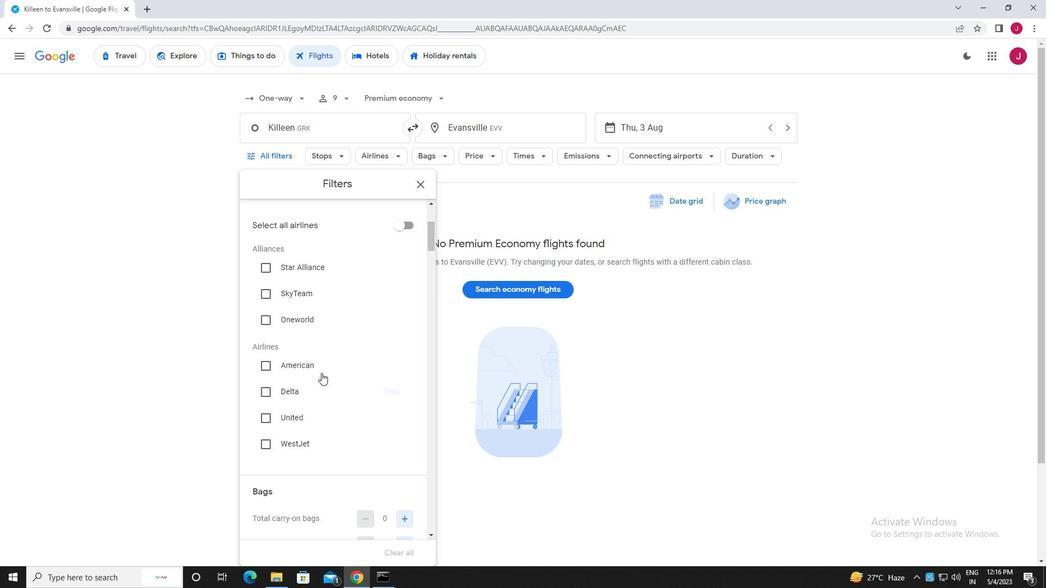 
Action: Mouse scrolled (322, 360) with delta (0, 0)
Screenshot: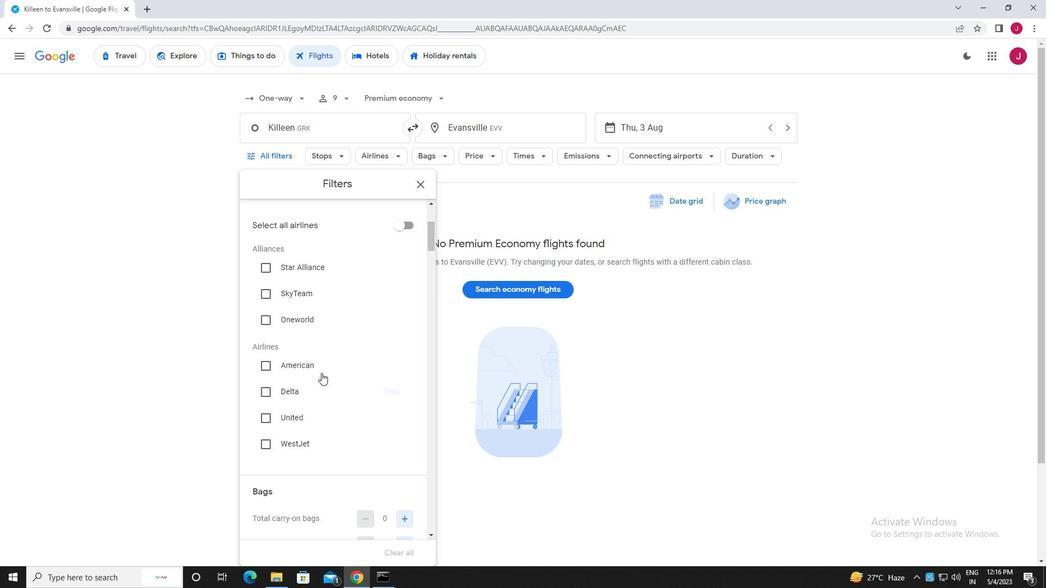 
Action: Mouse moved to (322, 360)
Screenshot: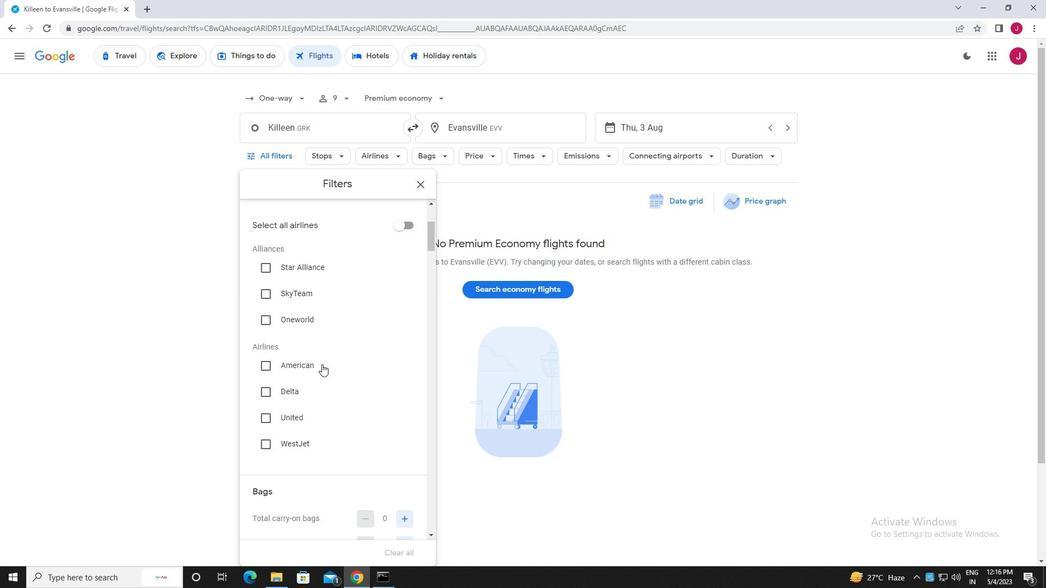 
Action: Mouse scrolled (322, 359) with delta (0, 0)
Screenshot: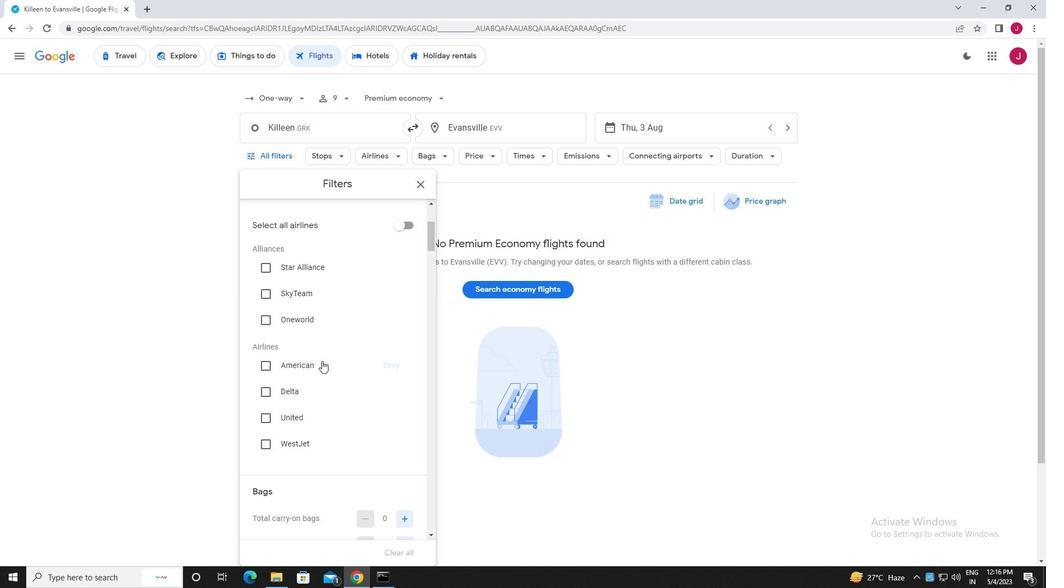 
Action: Mouse scrolled (322, 359) with delta (0, 0)
Screenshot: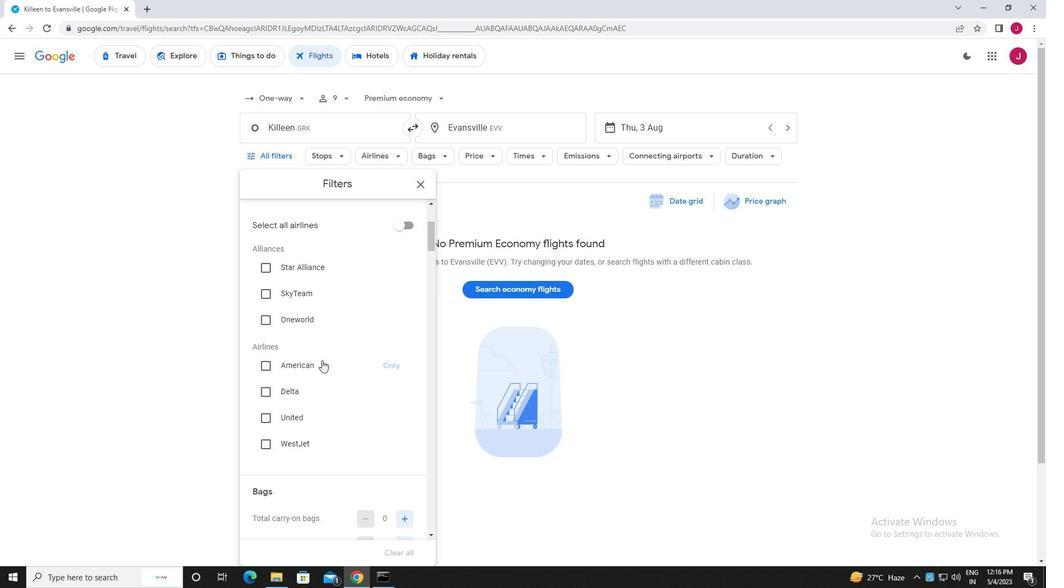 
Action: Mouse scrolled (322, 359) with delta (0, 0)
Screenshot: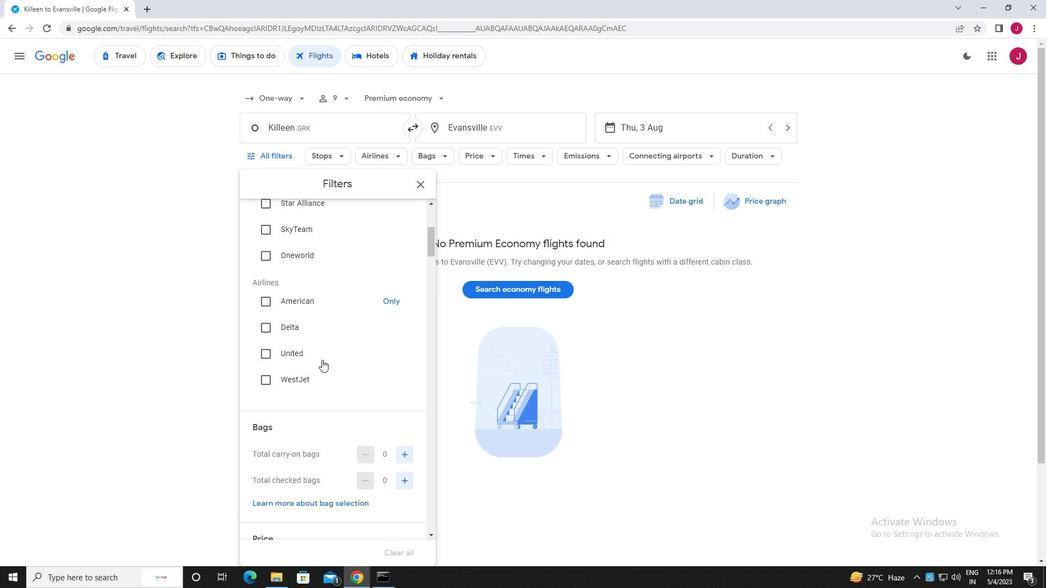 
Action: Mouse moved to (325, 356)
Screenshot: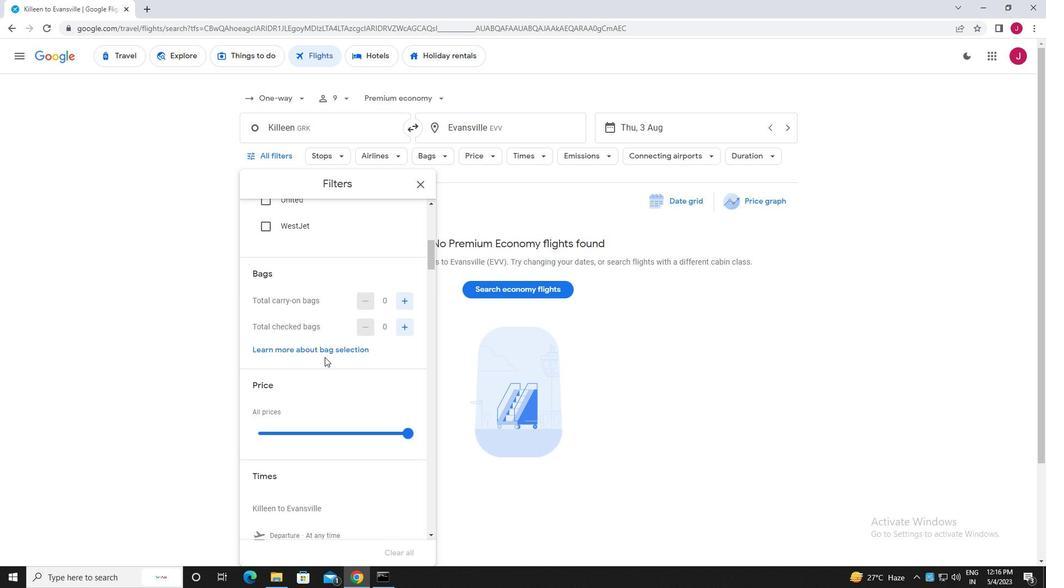 
Action: Mouse scrolled (325, 356) with delta (0, 0)
Screenshot: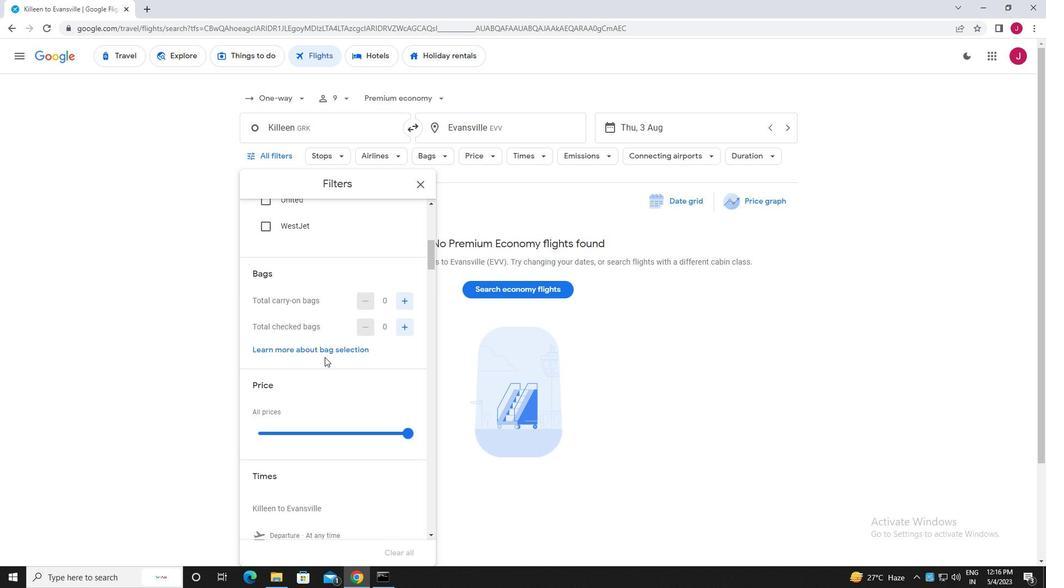 
Action: Mouse moved to (325, 355)
Screenshot: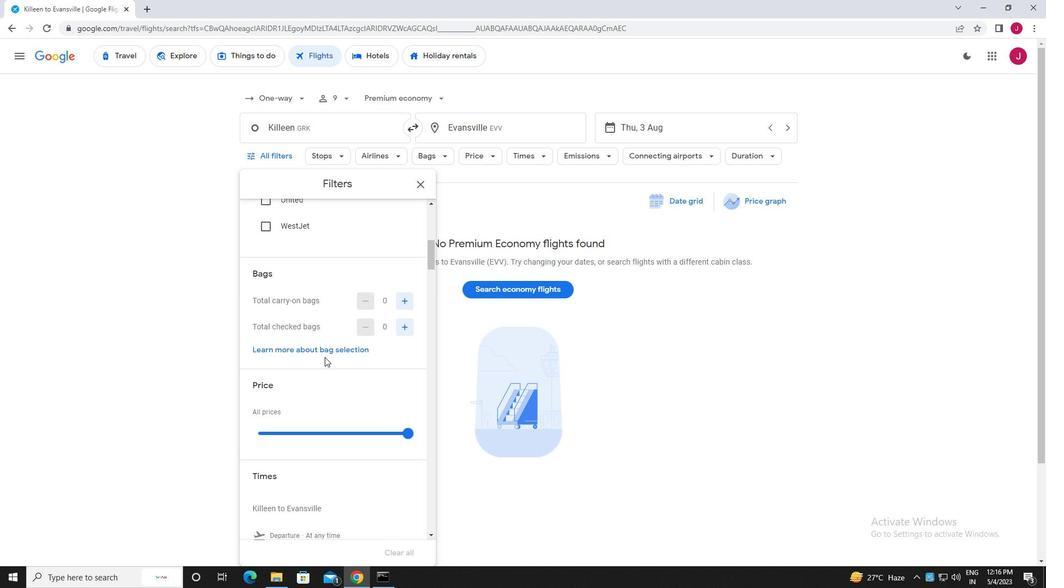 
Action: Mouse scrolled (325, 355) with delta (0, 0)
Screenshot: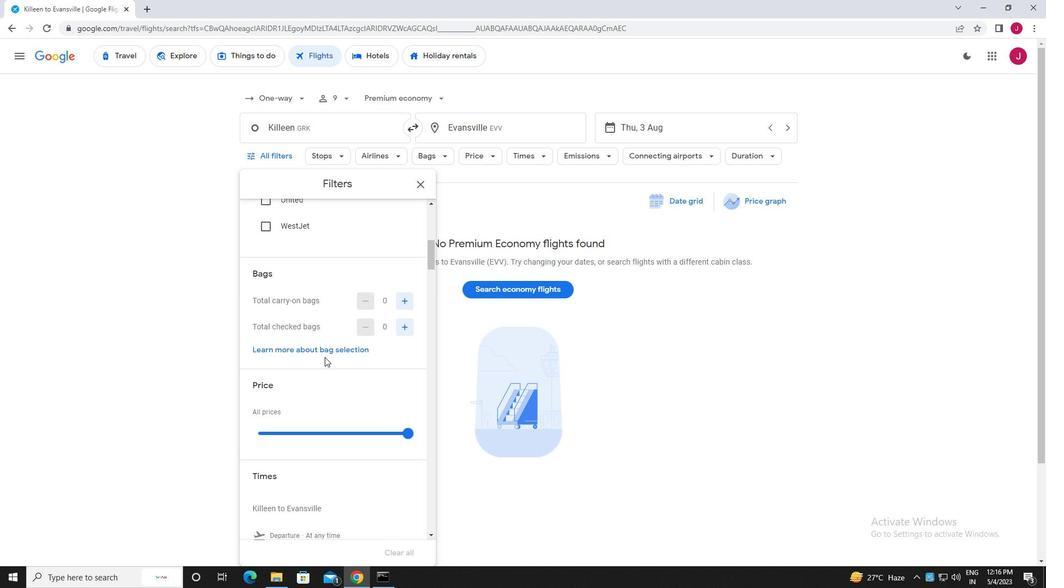 
Action: Mouse moved to (325, 354)
Screenshot: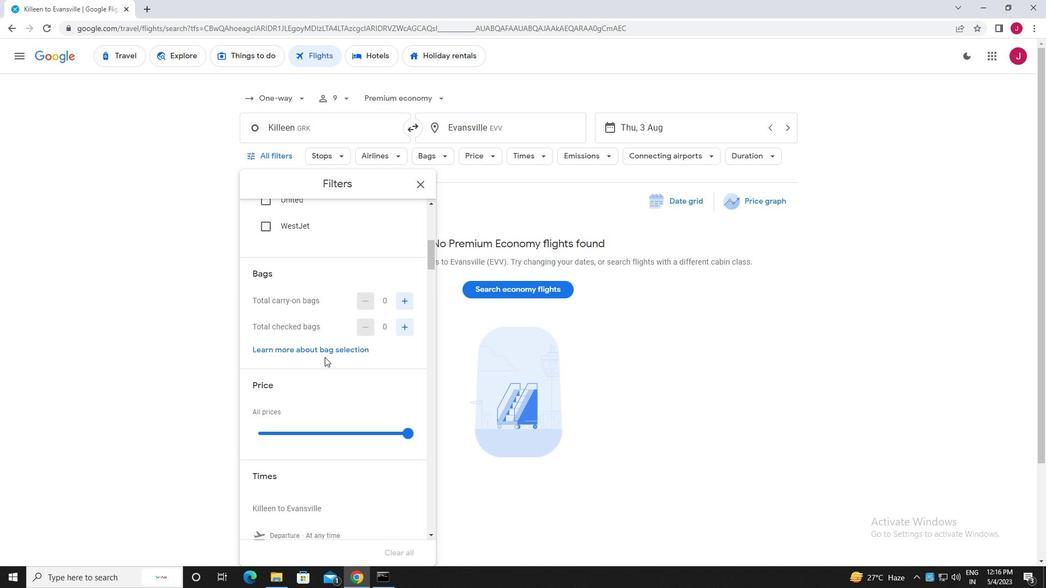 
Action: Mouse scrolled (325, 355) with delta (0, 0)
Screenshot: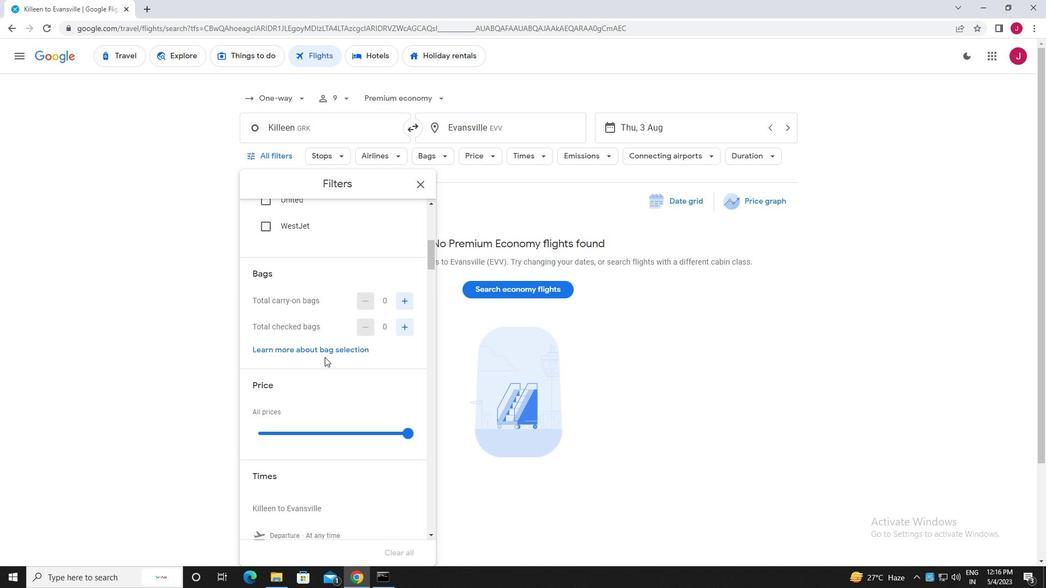 
Action: Mouse scrolled (325, 355) with delta (0, 0)
Screenshot: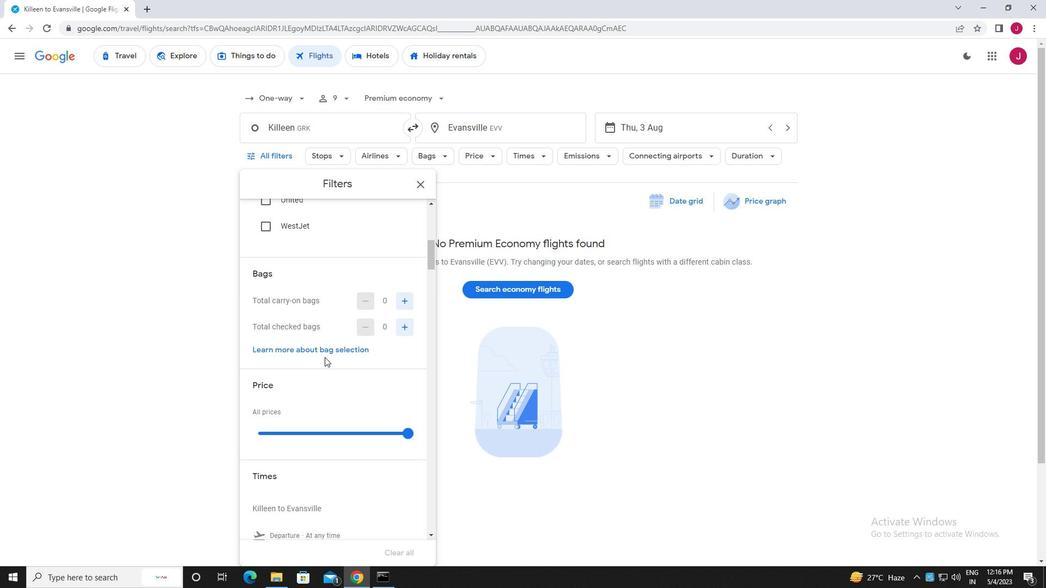 
Action: Mouse scrolled (325, 354) with delta (0, 0)
Screenshot: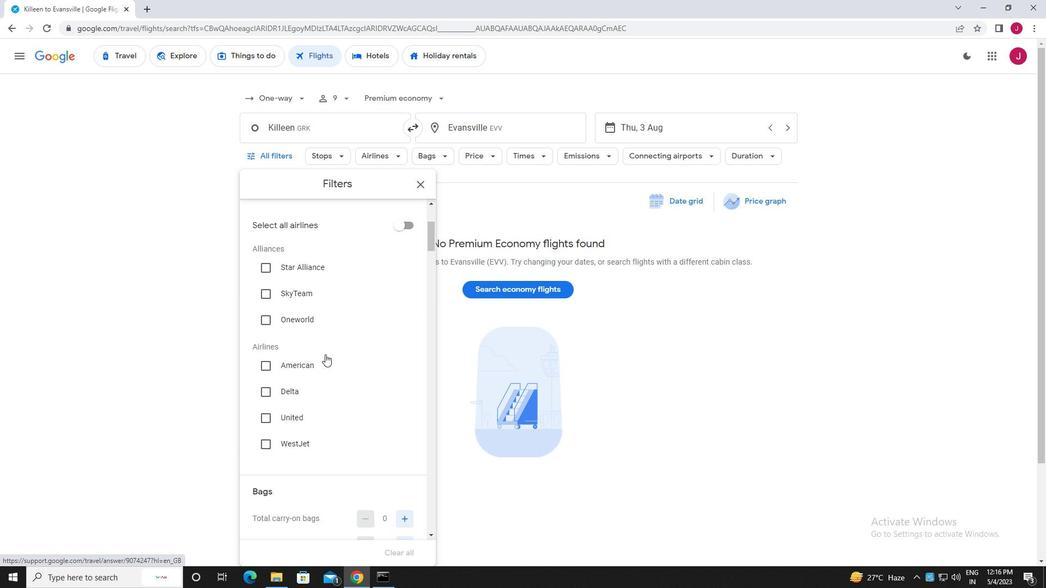 
Action: Mouse scrolled (325, 354) with delta (0, 0)
Screenshot: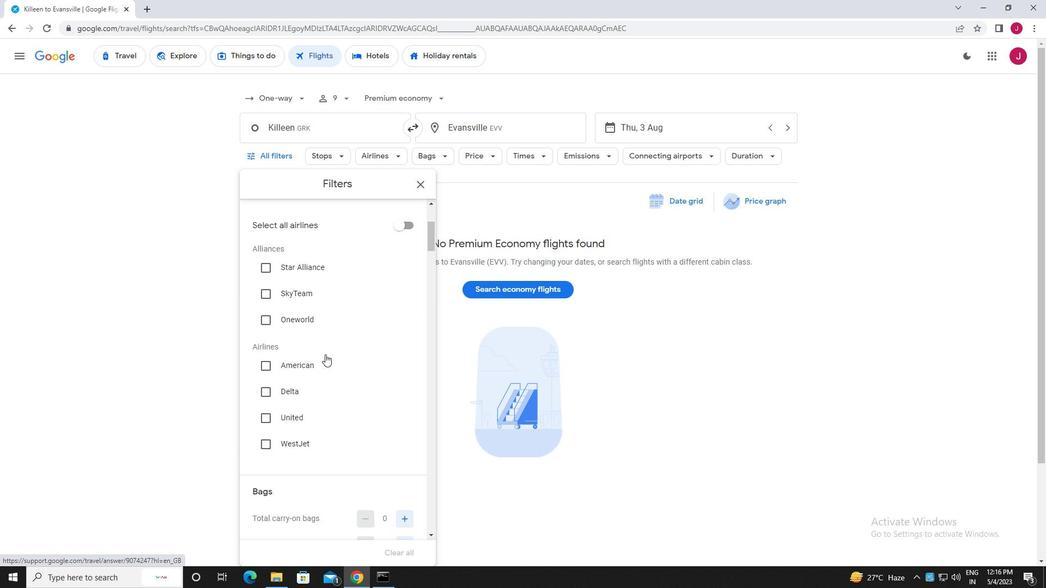 
Action: Mouse scrolled (325, 354) with delta (0, 0)
Screenshot: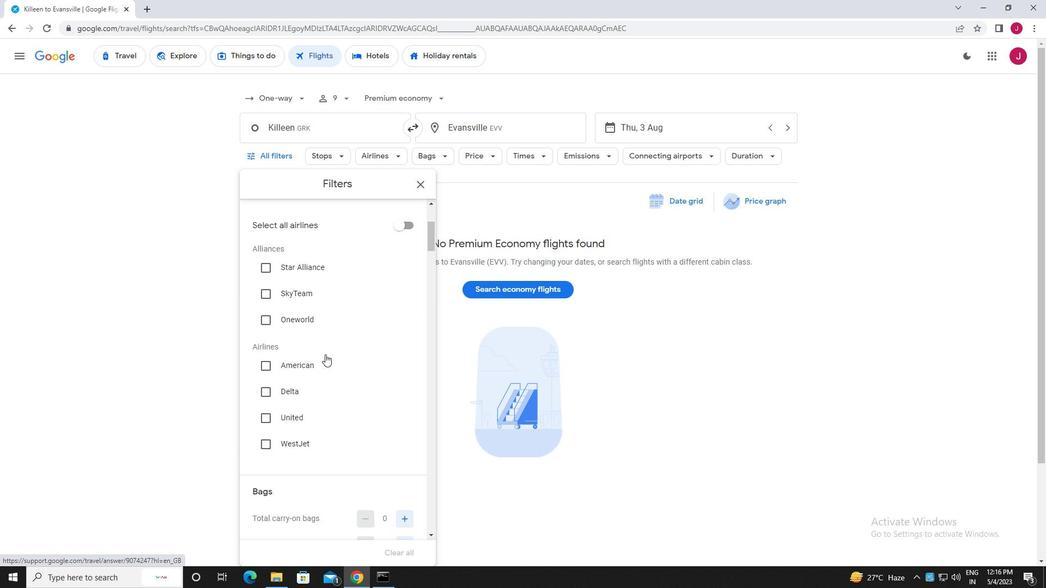 
Action: Mouse scrolled (325, 354) with delta (0, 0)
Screenshot: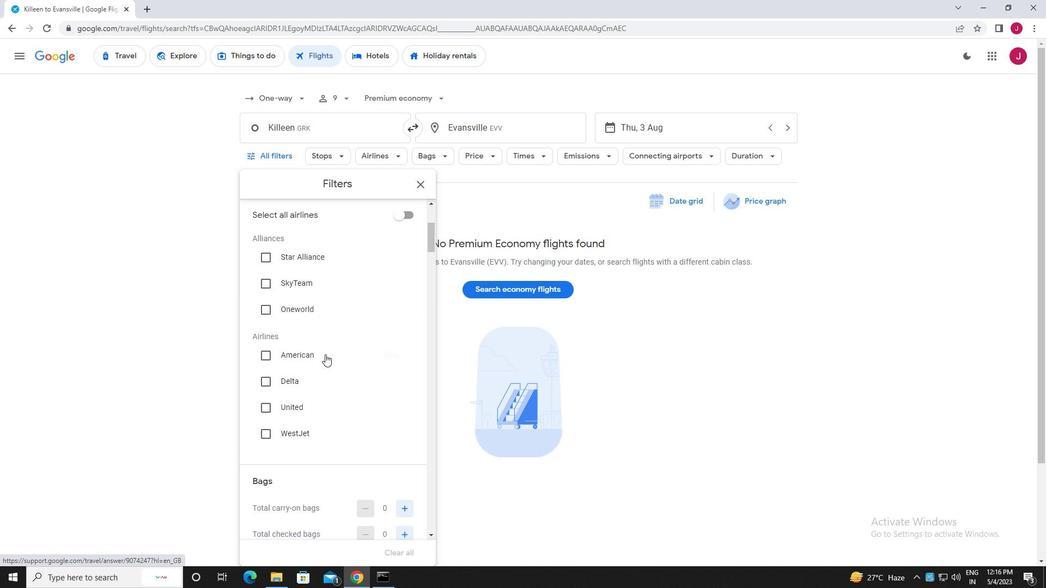 
Action: Mouse scrolled (325, 354) with delta (0, 0)
Screenshot: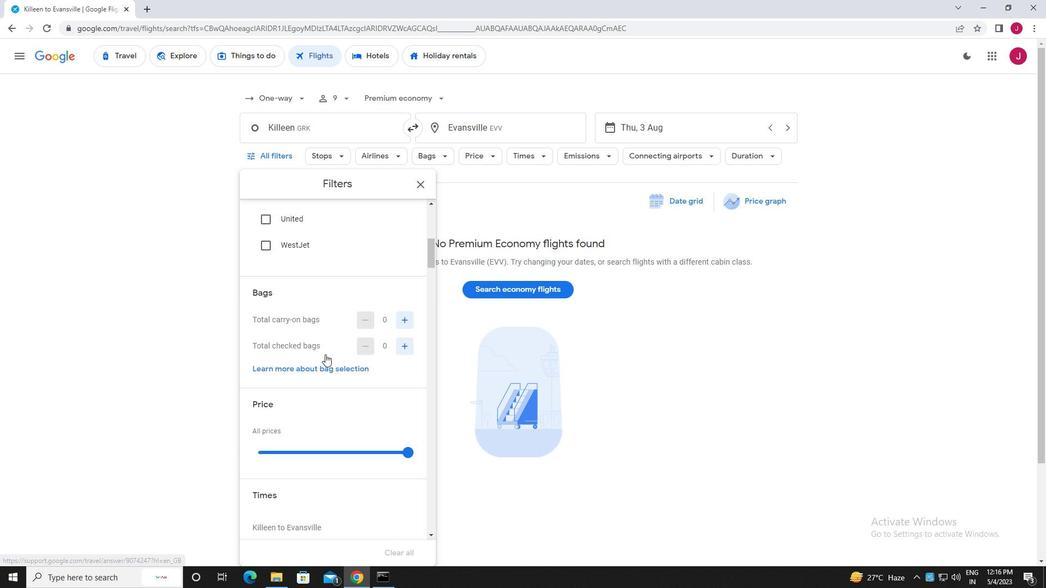
Action: Mouse moved to (404, 247)
Screenshot: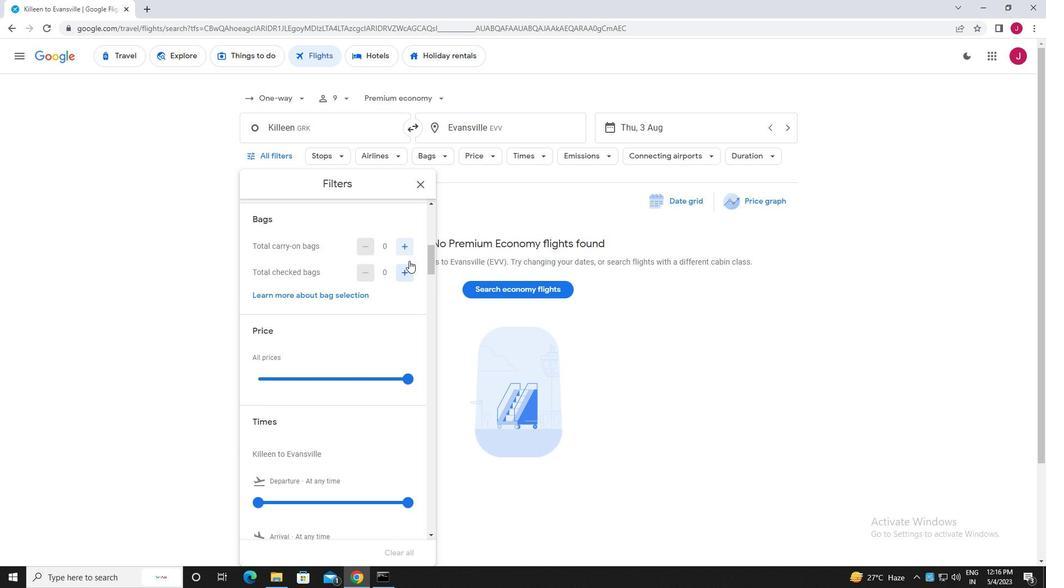 
Action: Mouse pressed left at (404, 247)
Screenshot: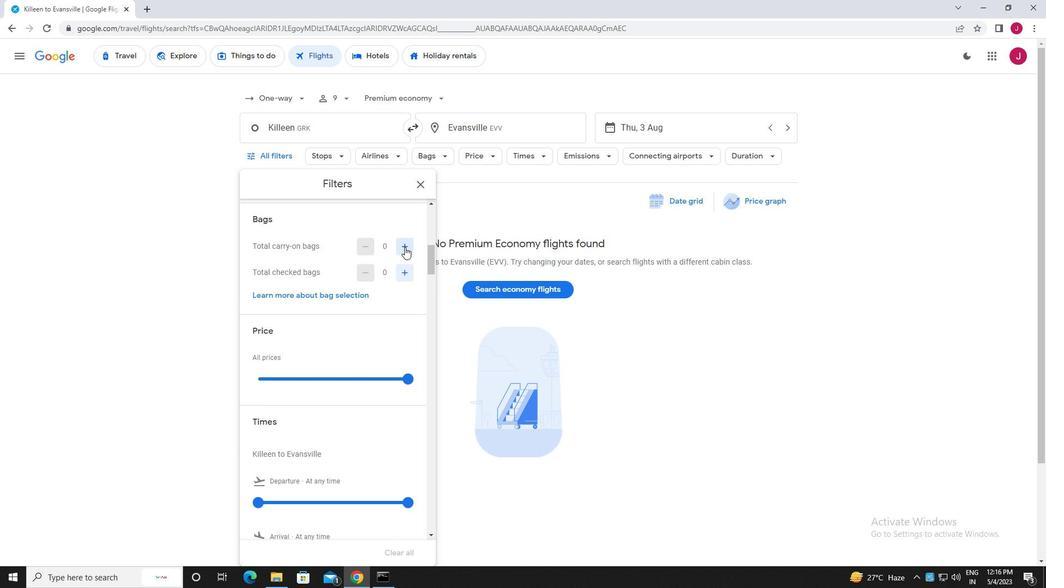 
Action: Mouse pressed left at (404, 247)
Screenshot: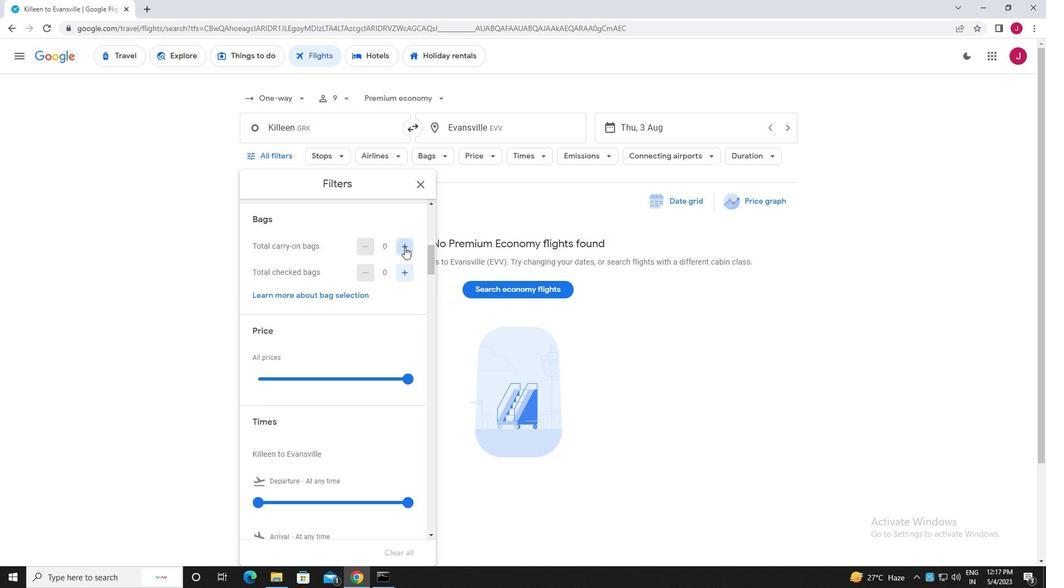 
Action: Mouse moved to (407, 378)
Screenshot: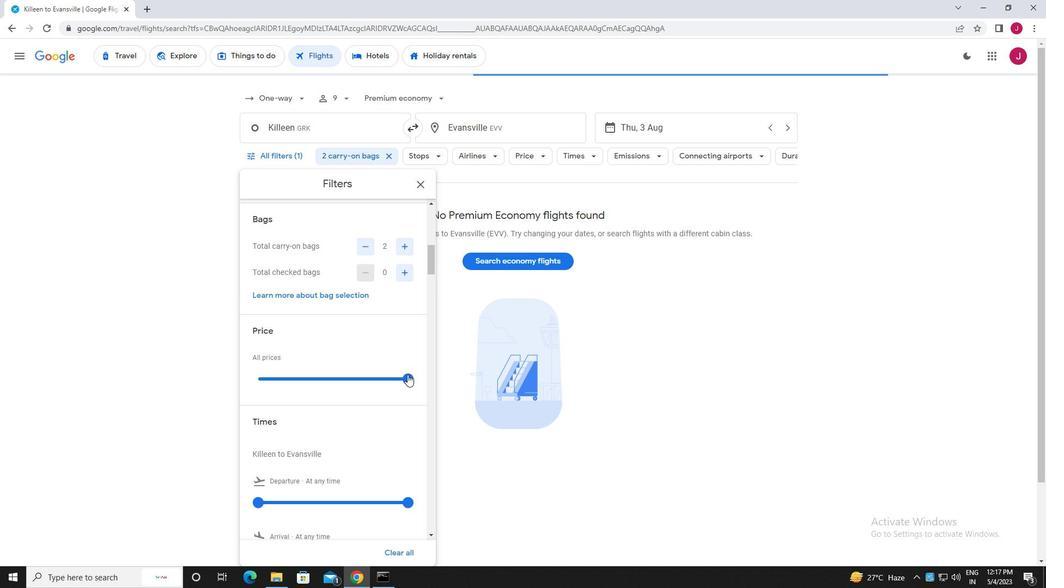 
Action: Mouse pressed left at (407, 378)
Screenshot: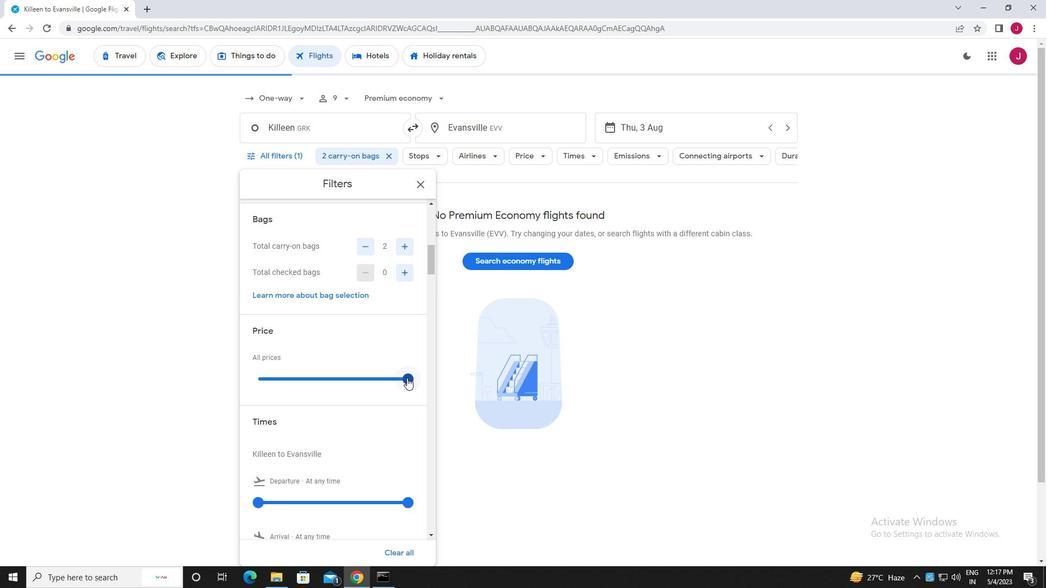 
Action: Mouse moved to (397, 359)
Screenshot: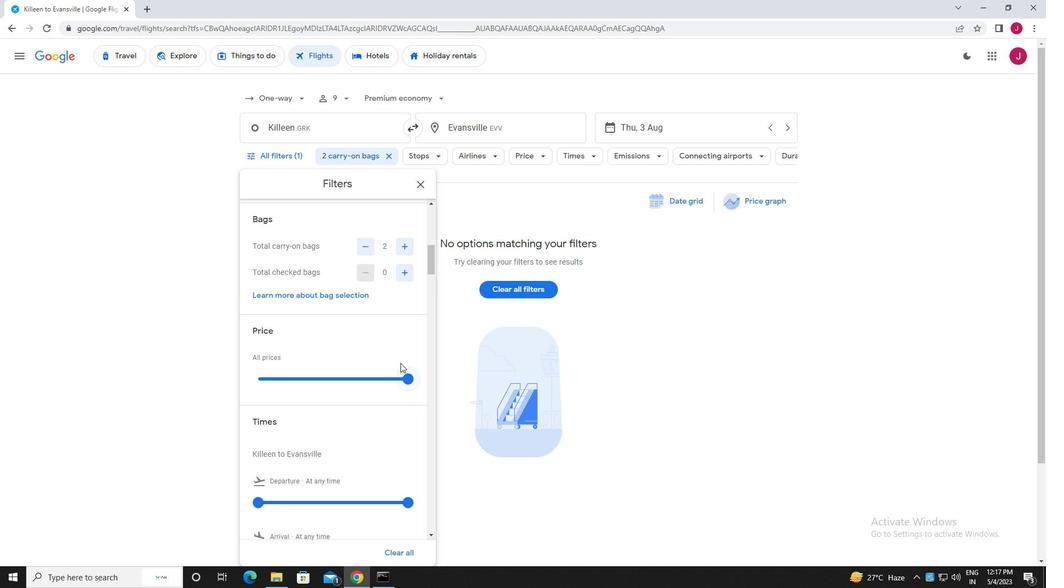
Action: Mouse scrolled (397, 358) with delta (0, 0)
Screenshot: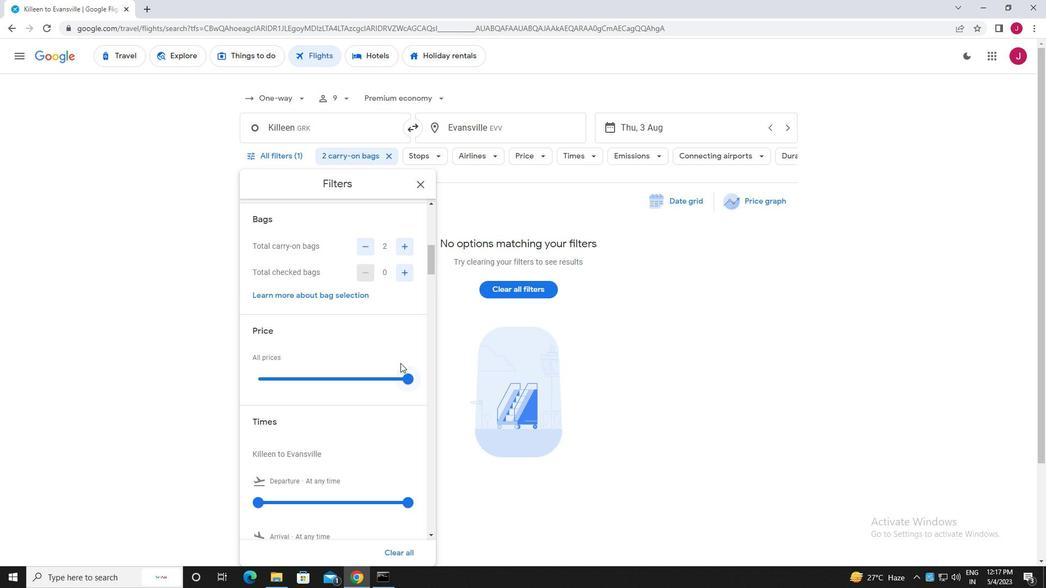 
Action: Mouse moved to (397, 359)
Screenshot: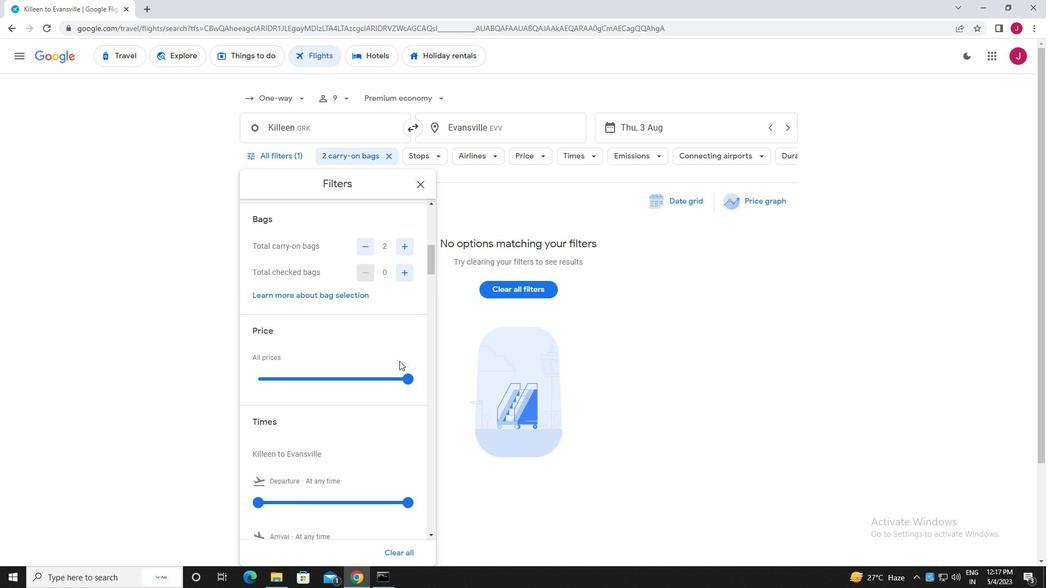 
Action: Mouse scrolled (397, 358) with delta (0, 0)
Screenshot: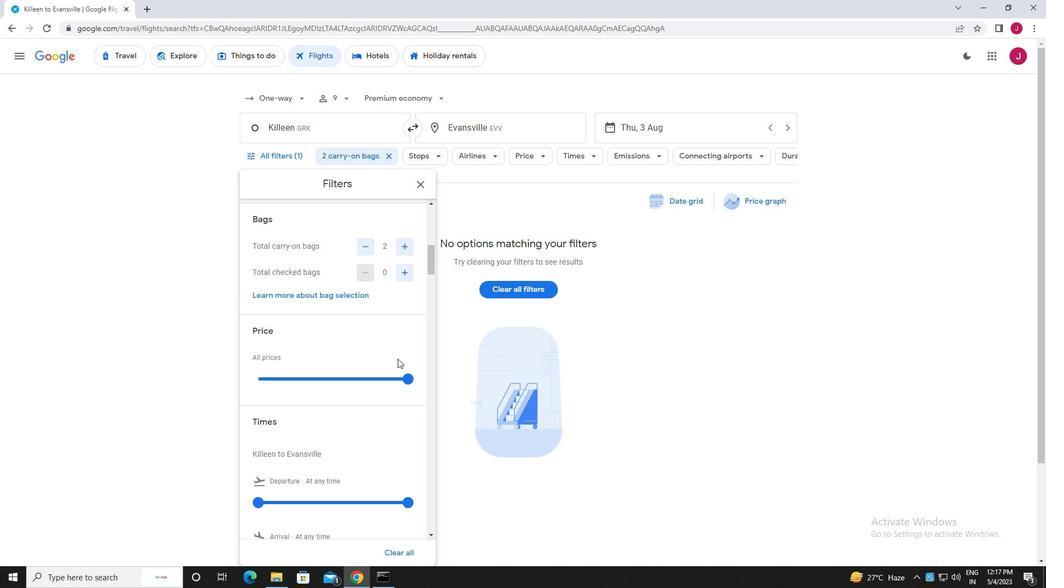
Action: Mouse scrolled (397, 358) with delta (0, 0)
Screenshot: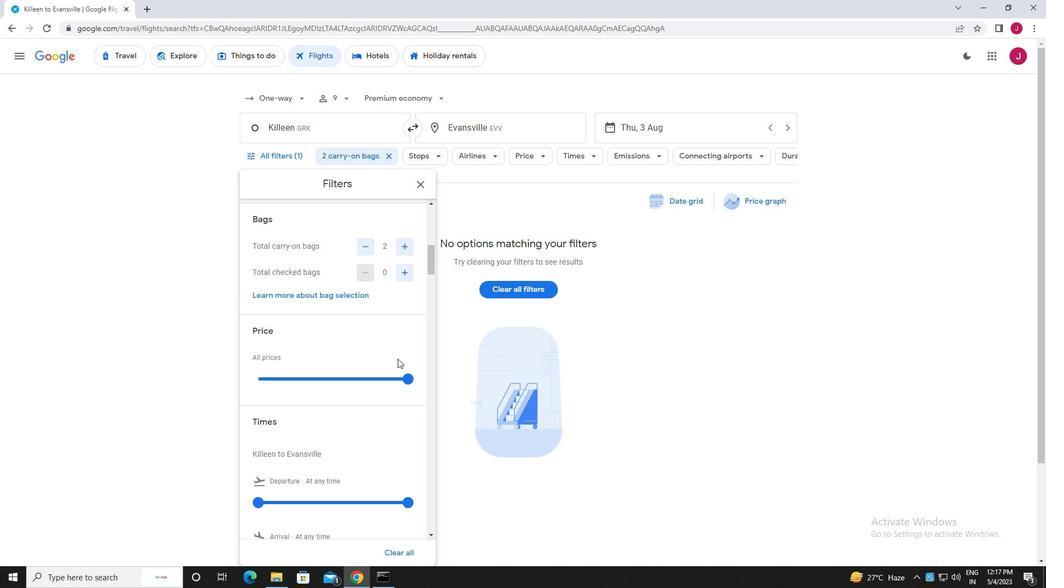 
Action: Mouse scrolled (397, 358) with delta (0, 0)
Screenshot: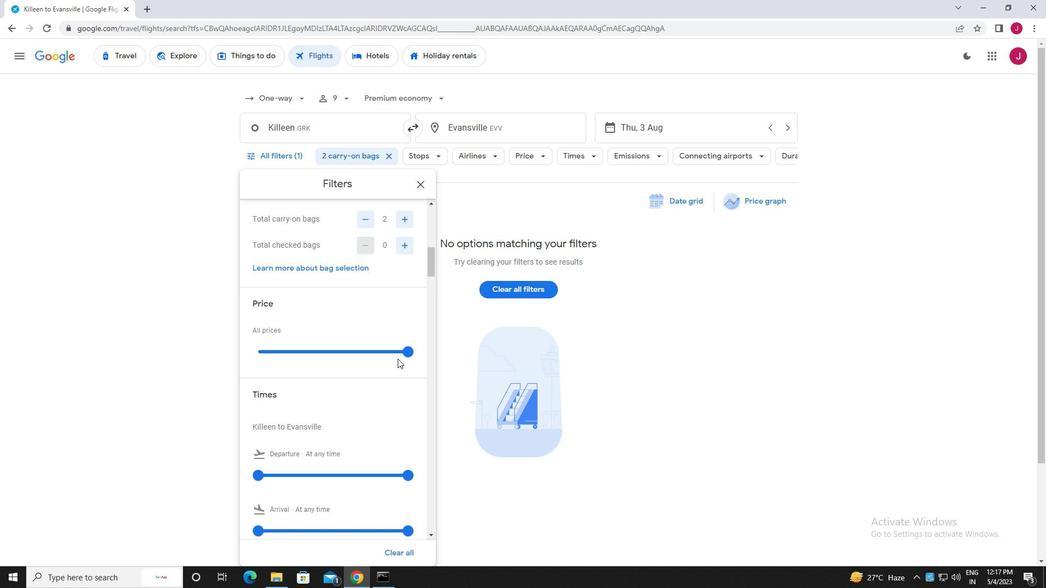 
Action: Mouse moved to (259, 281)
Screenshot: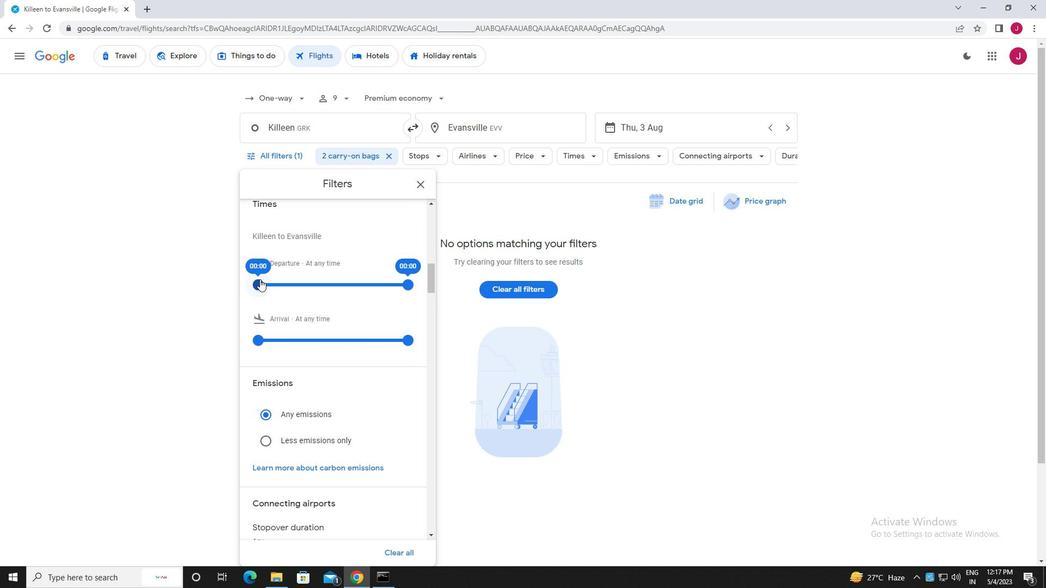 
Action: Mouse pressed left at (259, 281)
Screenshot: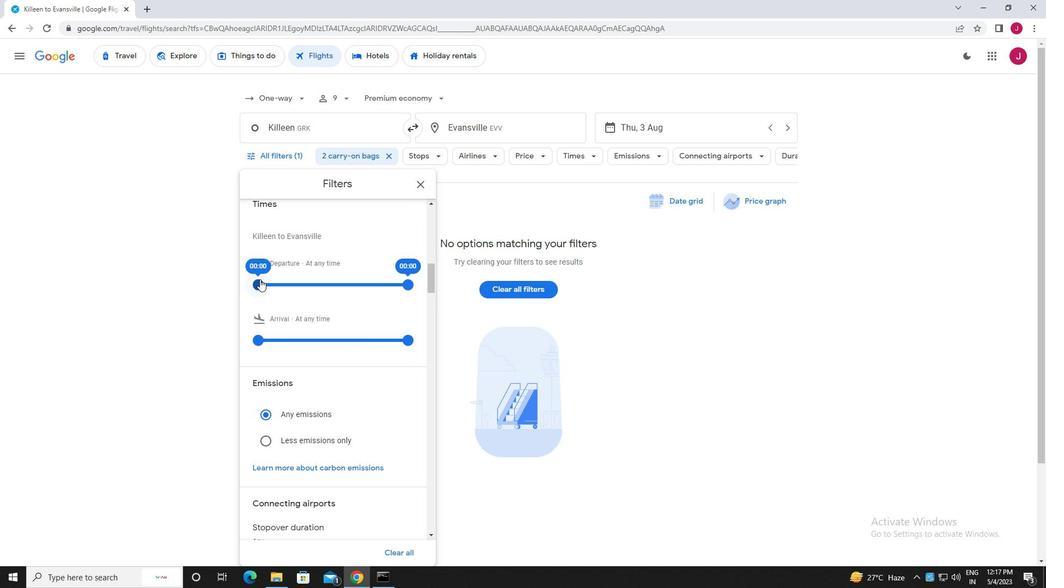 
Action: Mouse moved to (409, 284)
Screenshot: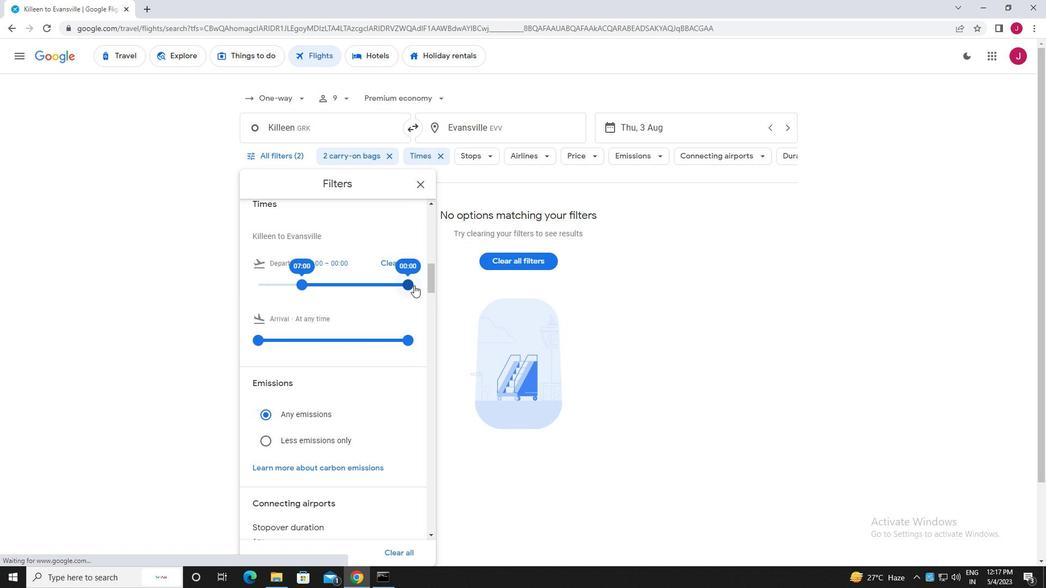 
Action: Mouse pressed left at (409, 284)
Screenshot: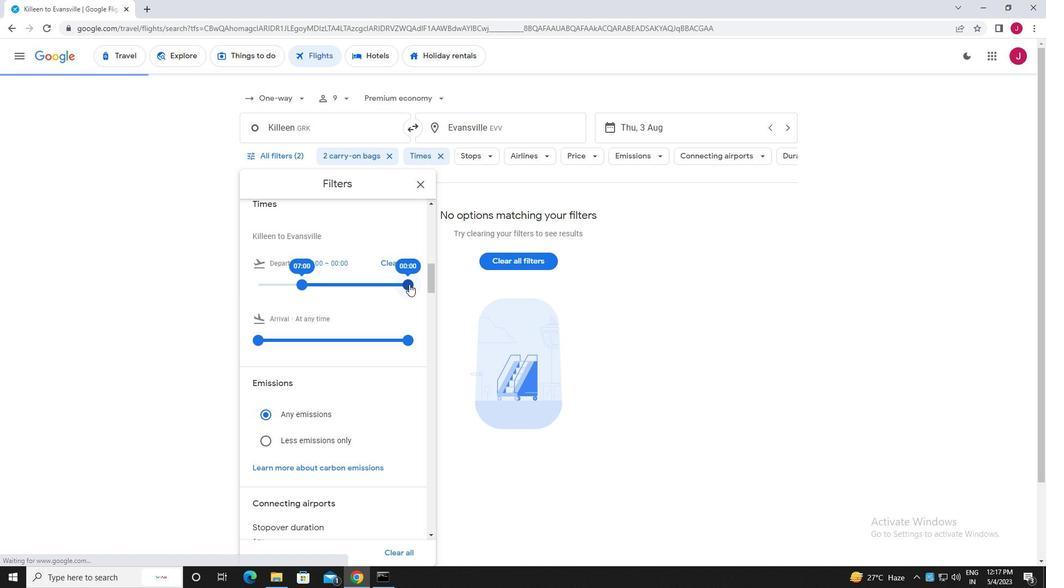 
Action: Mouse moved to (423, 179)
Screenshot: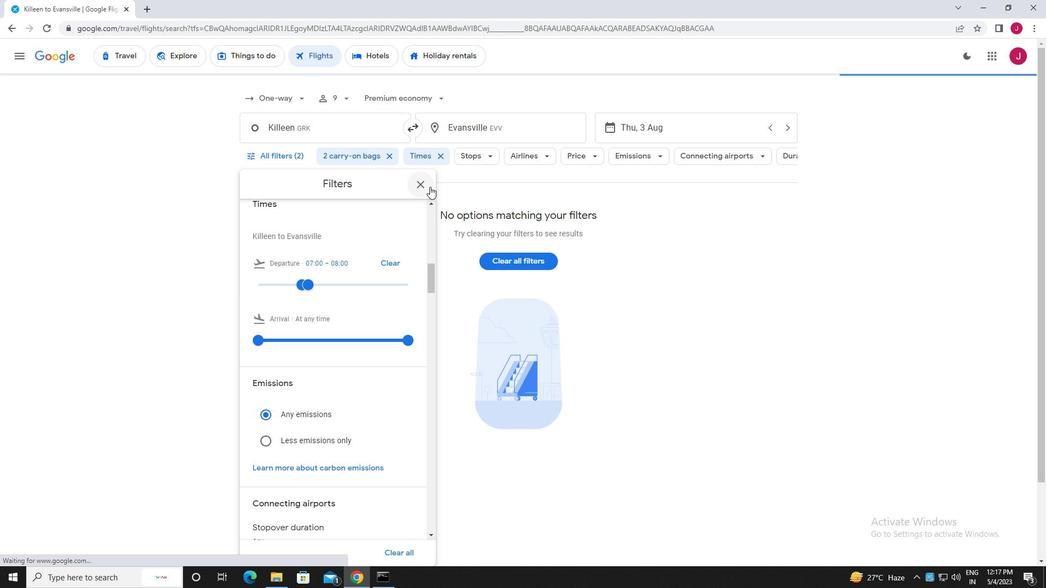 
Action: Mouse pressed left at (423, 179)
Screenshot: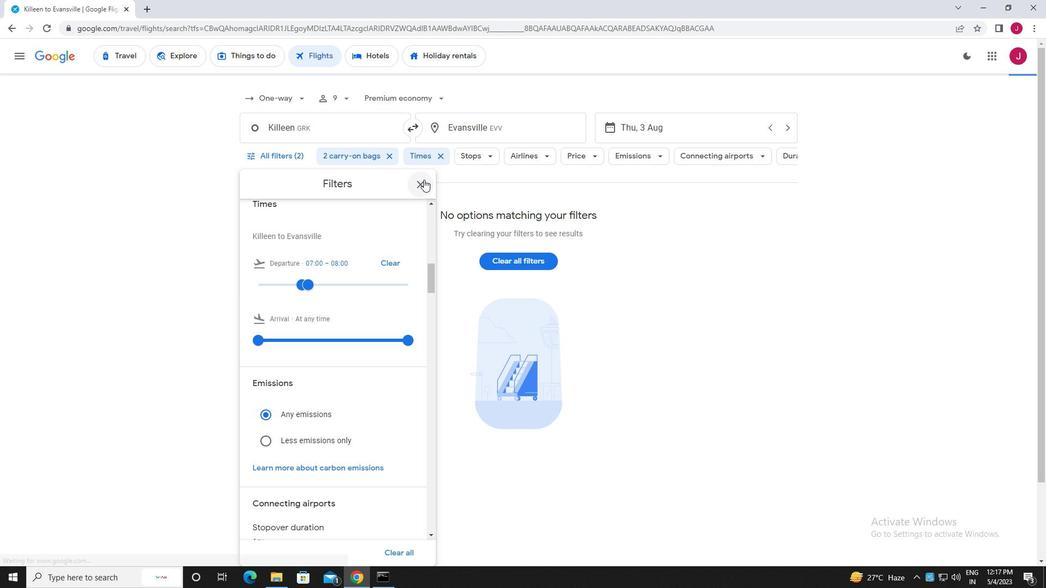 
